 Task: Find connections with filter location Engelskirchen with filter topic #Softwaredesignwith filter profile language French with filter current company Prime Video & Amazon Studios with filter school CENTRAL UNIVERSITY OF JAMMU with filter industry Online Audio and Video Media with filter service category Event Planning with filter keywords title Owner
Action: Mouse moved to (535, 75)
Screenshot: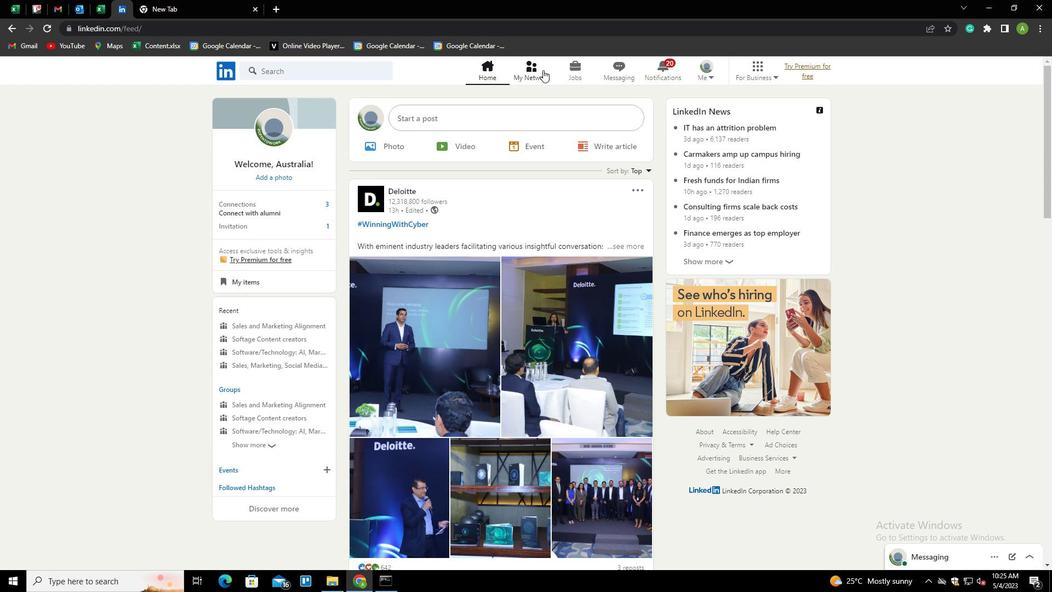 
Action: Mouse pressed left at (535, 75)
Screenshot: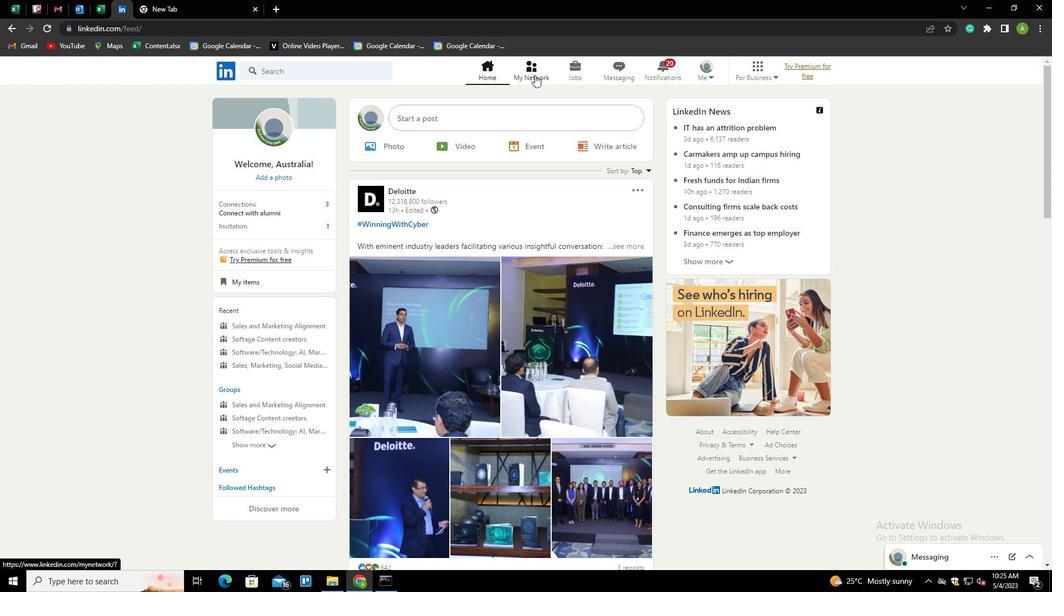 
Action: Mouse moved to (278, 134)
Screenshot: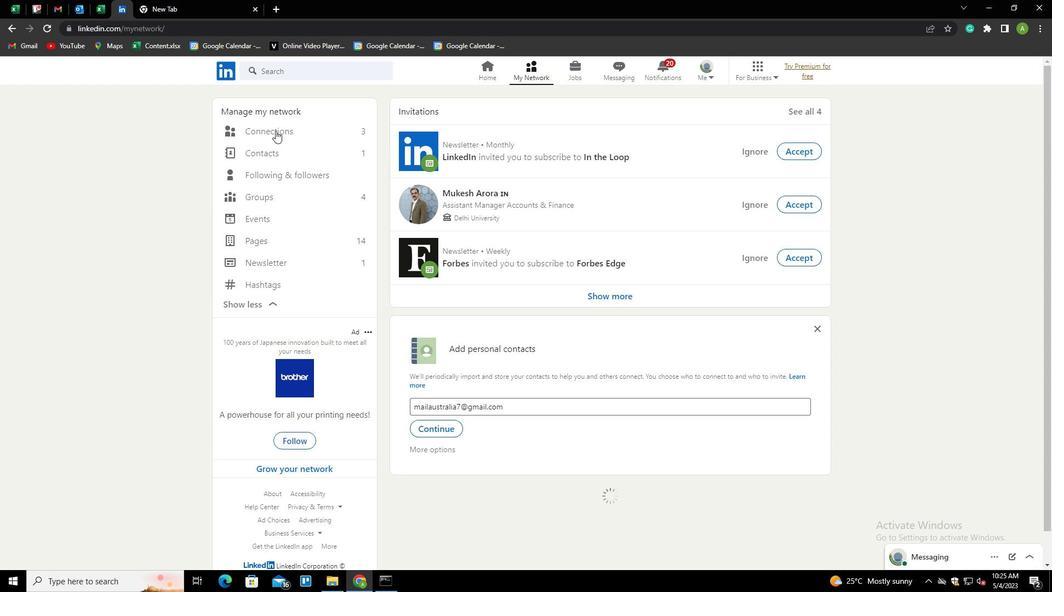 
Action: Mouse pressed left at (278, 134)
Screenshot: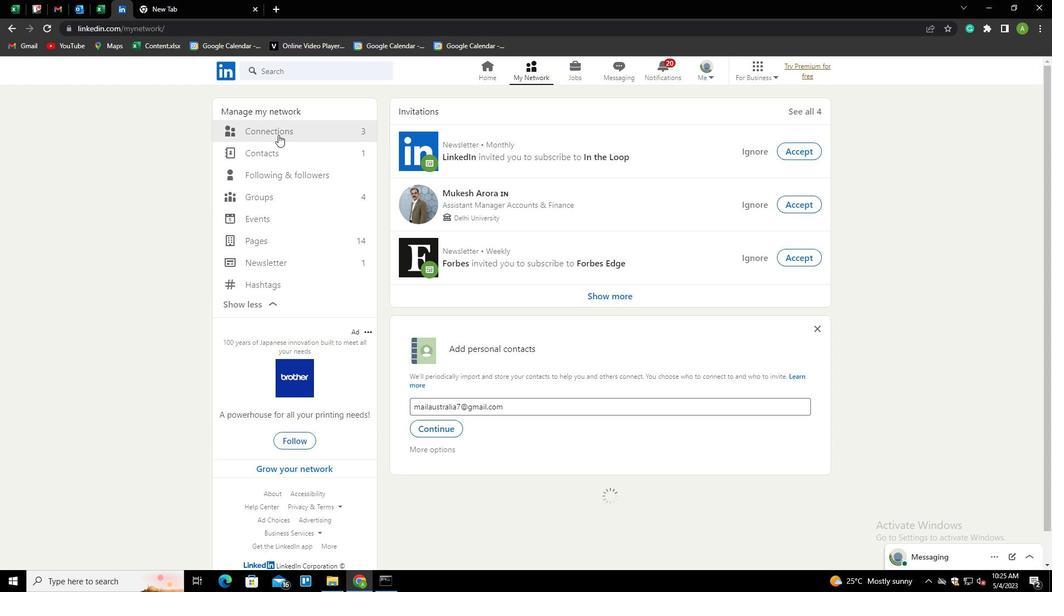 
Action: Mouse moved to (582, 133)
Screenshot: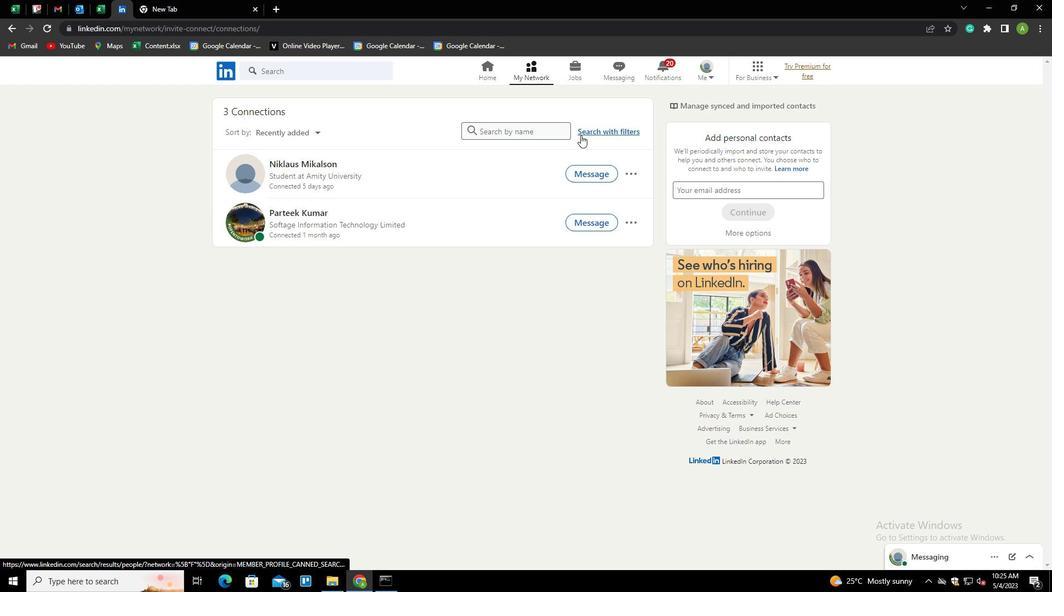 
Action: Mouse pressed left at (582, 133)
Screenshot: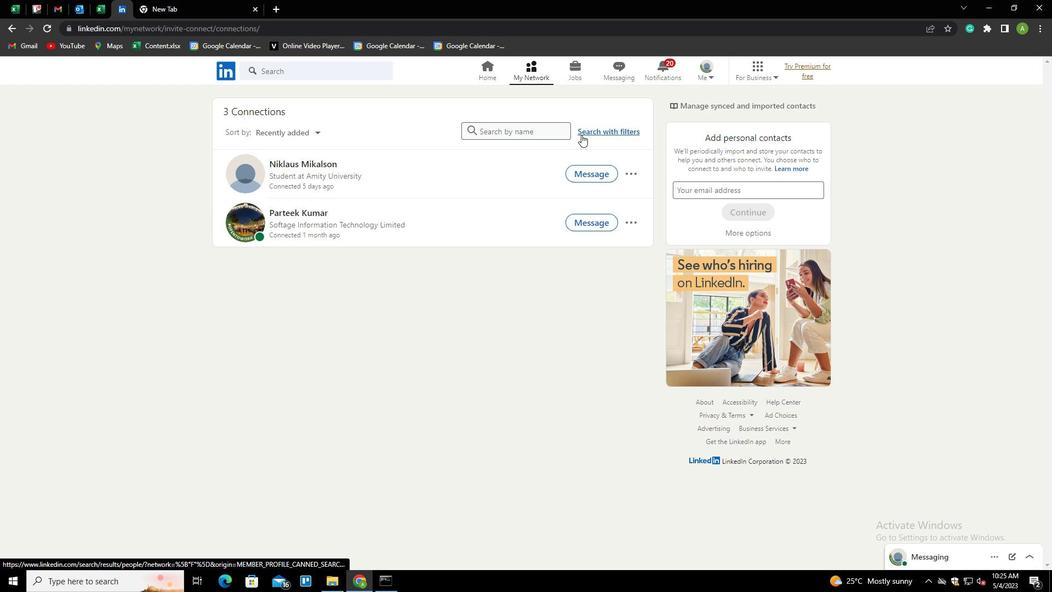 
Action: Mouse moved to (568, 104)
Screenshot: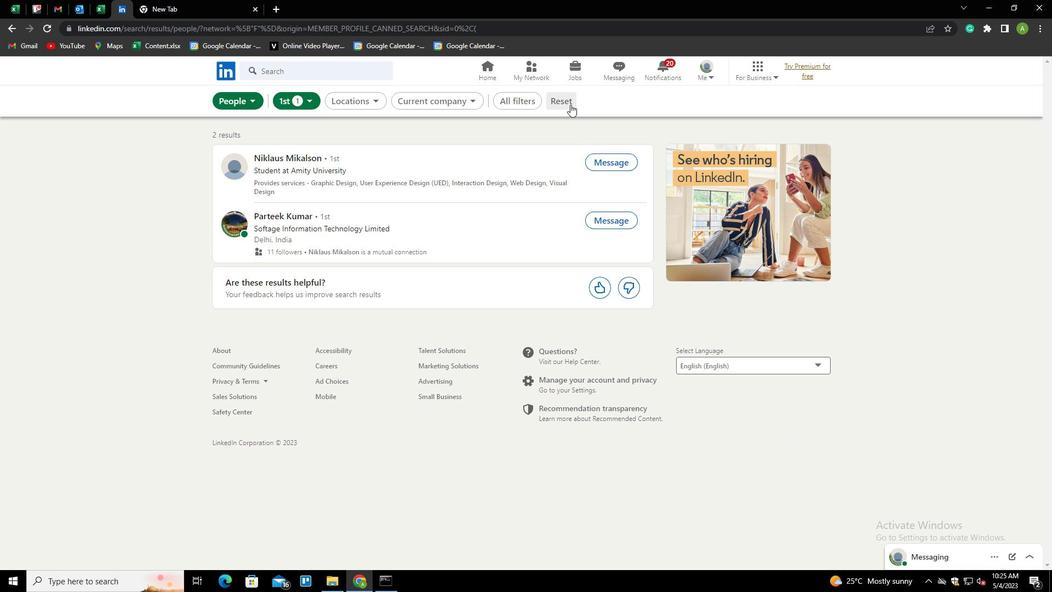 
Action: Mouse pressed left at (568, 104)
Screenshot: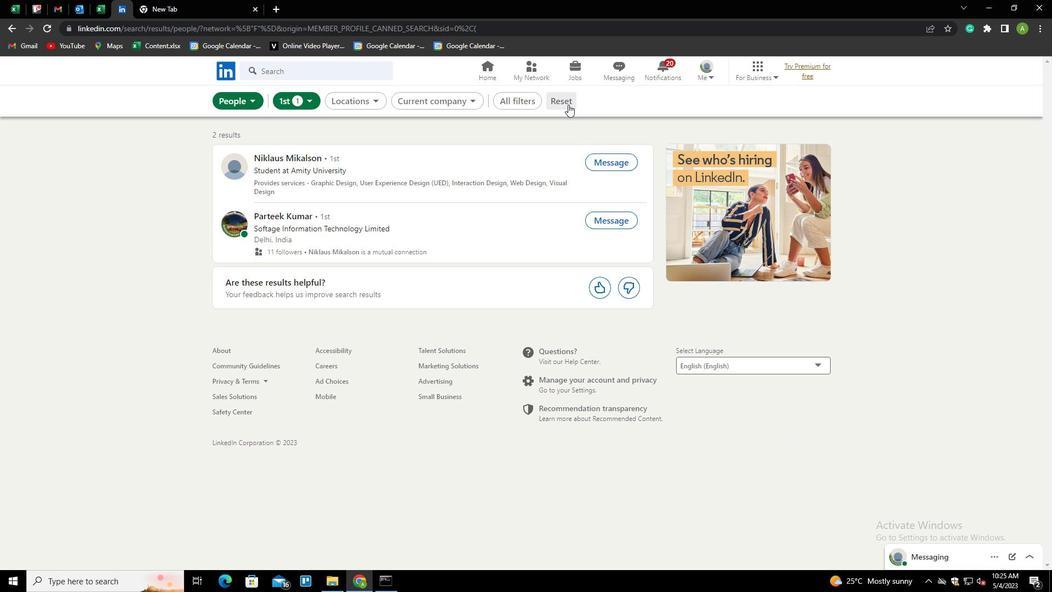 
Action: Mouse moved to (545, 97)
Screenshot: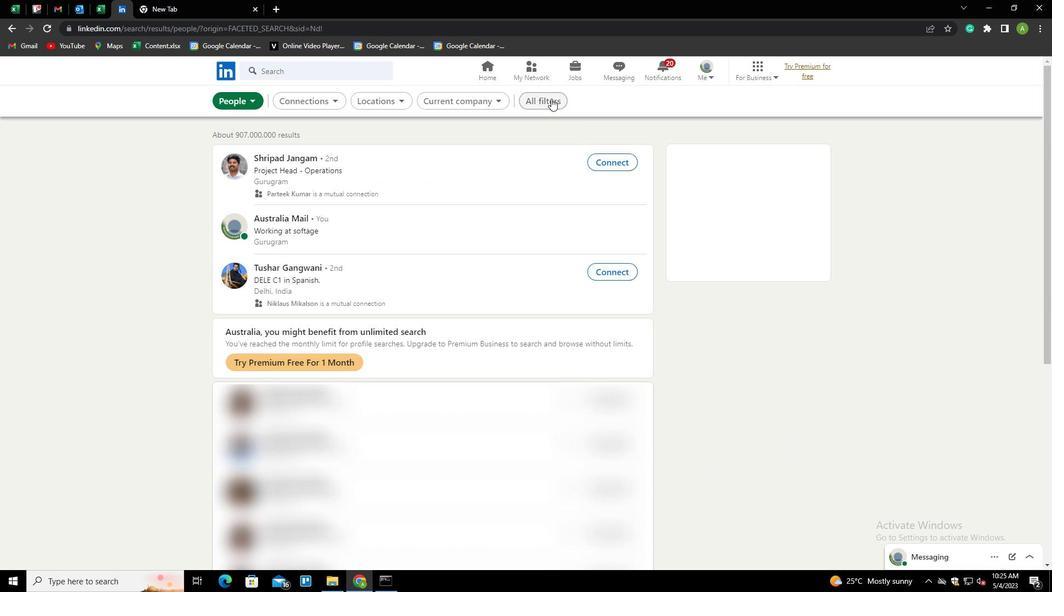 
Action: Mouse pressed left at (545, 97)
Screenshot: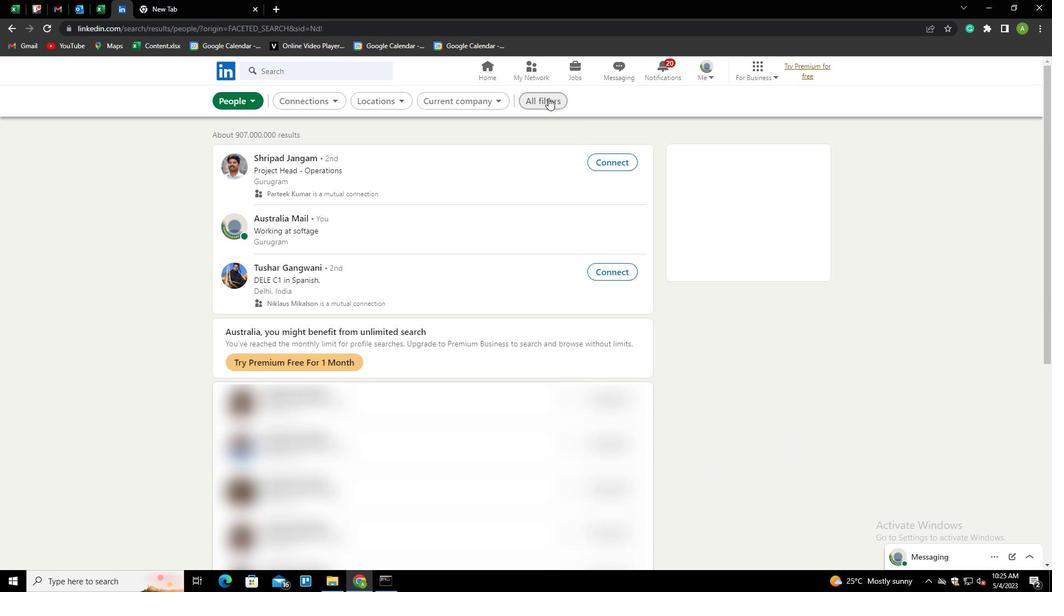 
Action: Mouse moved to (828, 257)
Screenshot: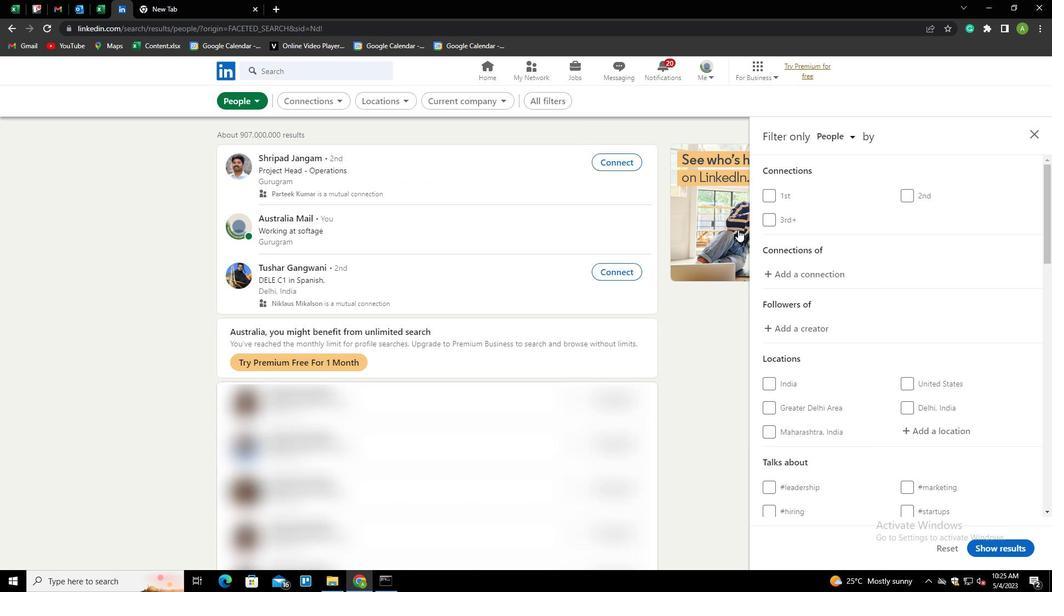 
Action: Mouse scrolled (828, 257) with delta (0, 0)
Screenshot: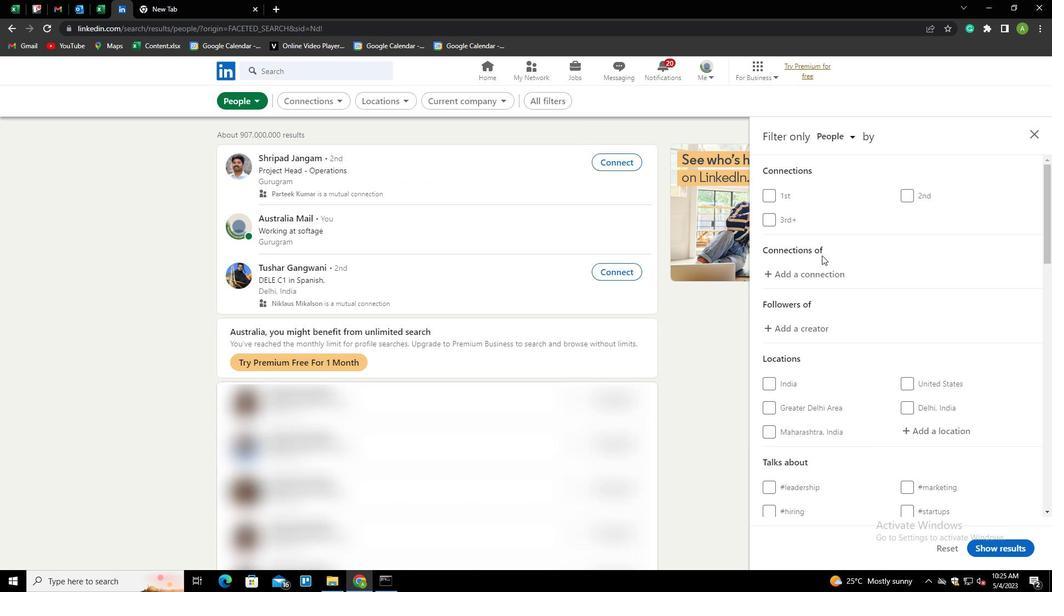 
Action: Mouse scrolled (828, 257) with delta (0, 0)
Screenshot: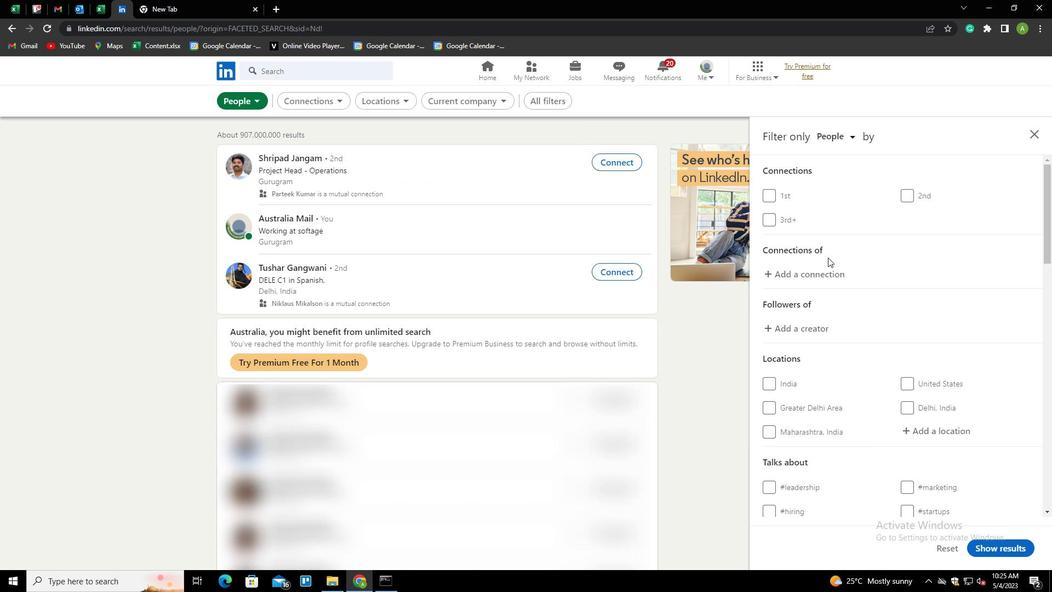 
Action: Mouse scrolled (828, 257) with delta (0, 0)
Screenshot: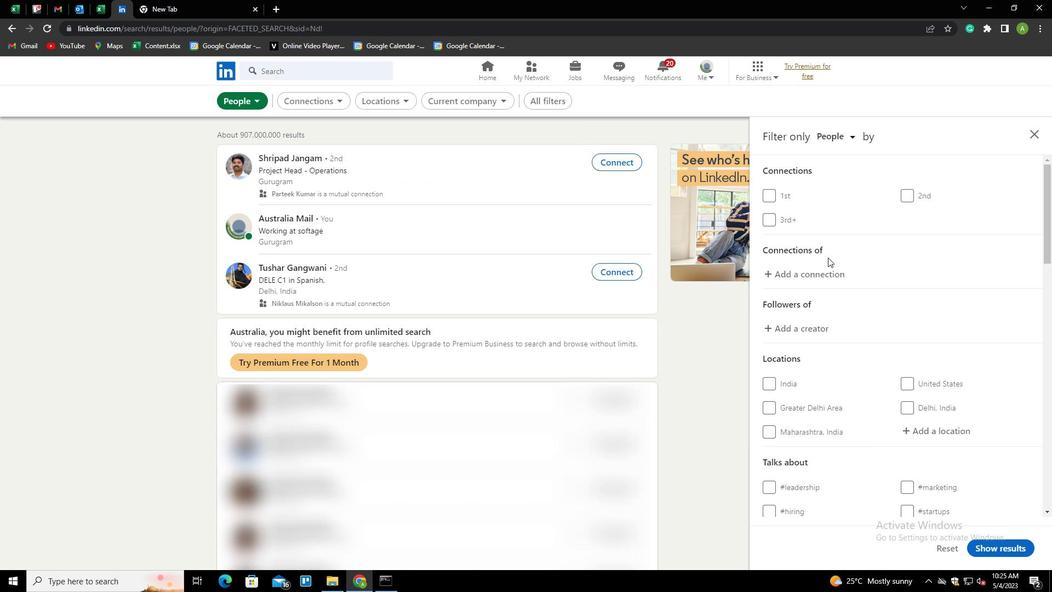 
Action: Mouse moved to (909, 265)
Screenshot: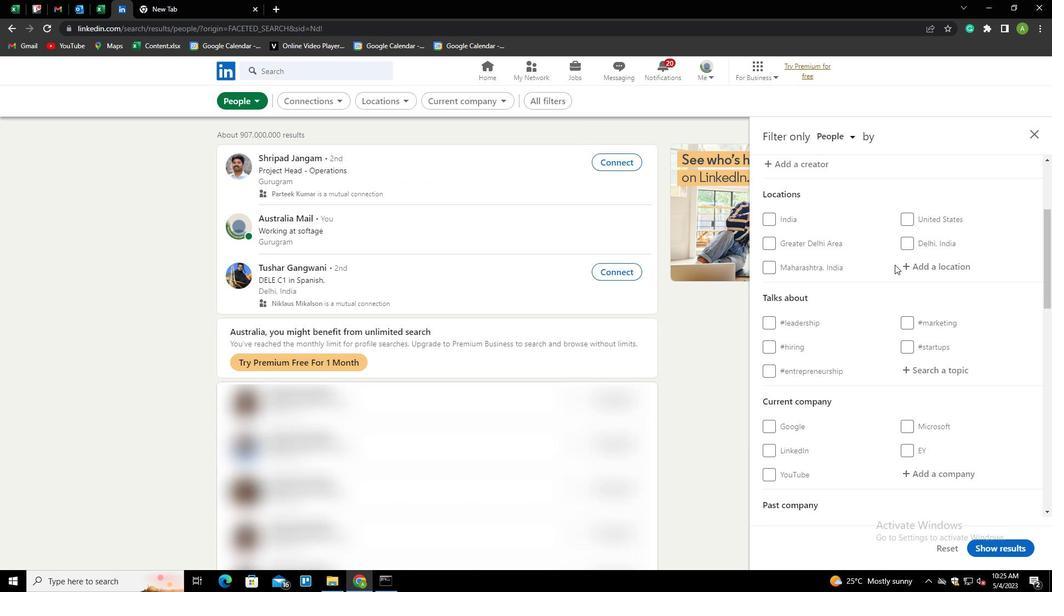 
Action: Mouse pressed left at (909, 265)
Screenshot: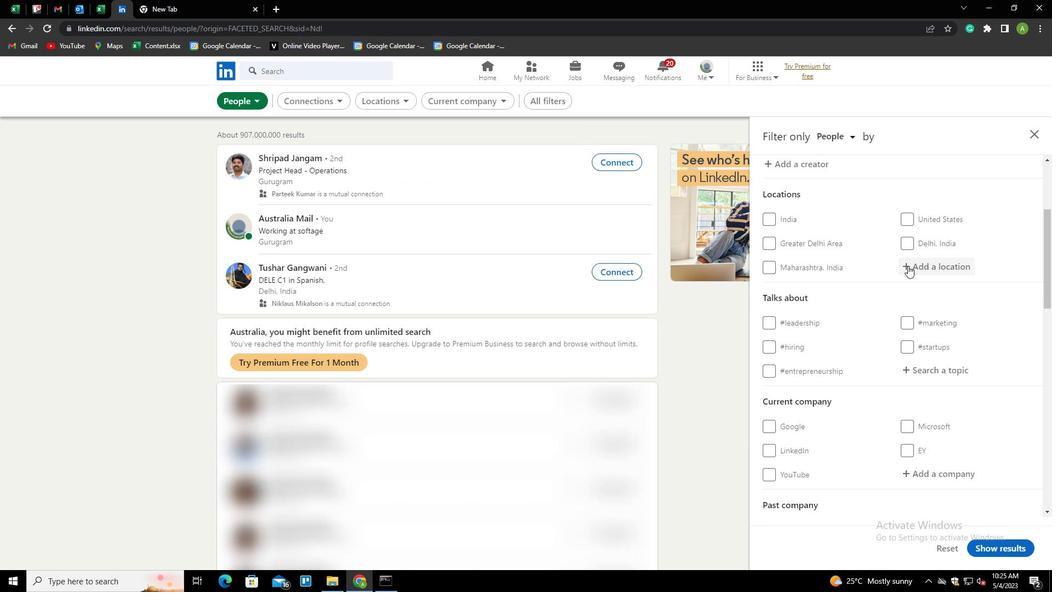 
Action: Key pressed <Key.shift>ENGELSKIRCHEN<Key.down><Key.enter>
Screenshot: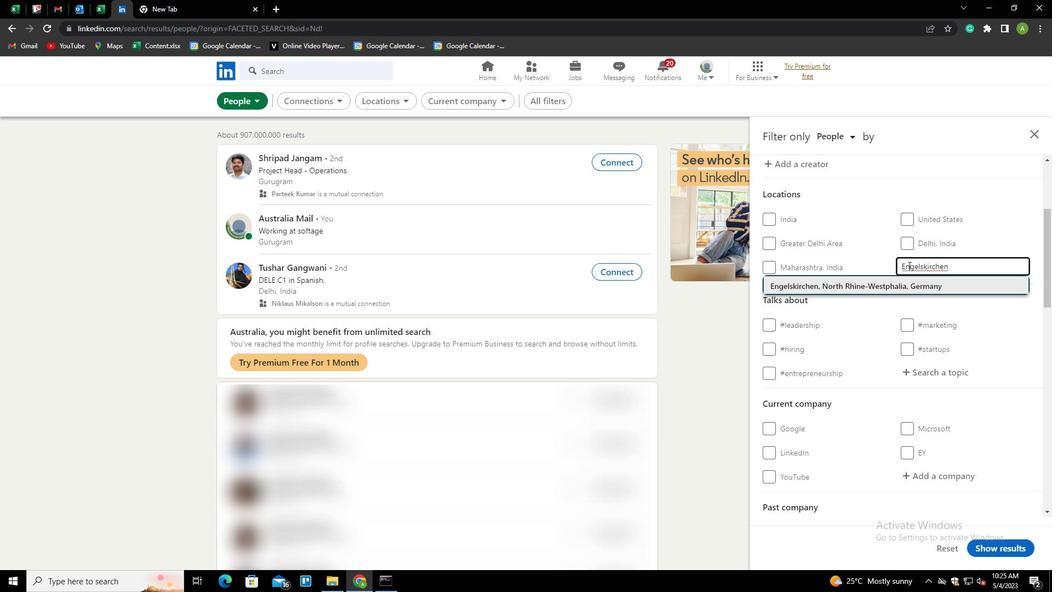 
Action: Mouse scrolled (909, 265) with delta (0, 0)
Screenshot: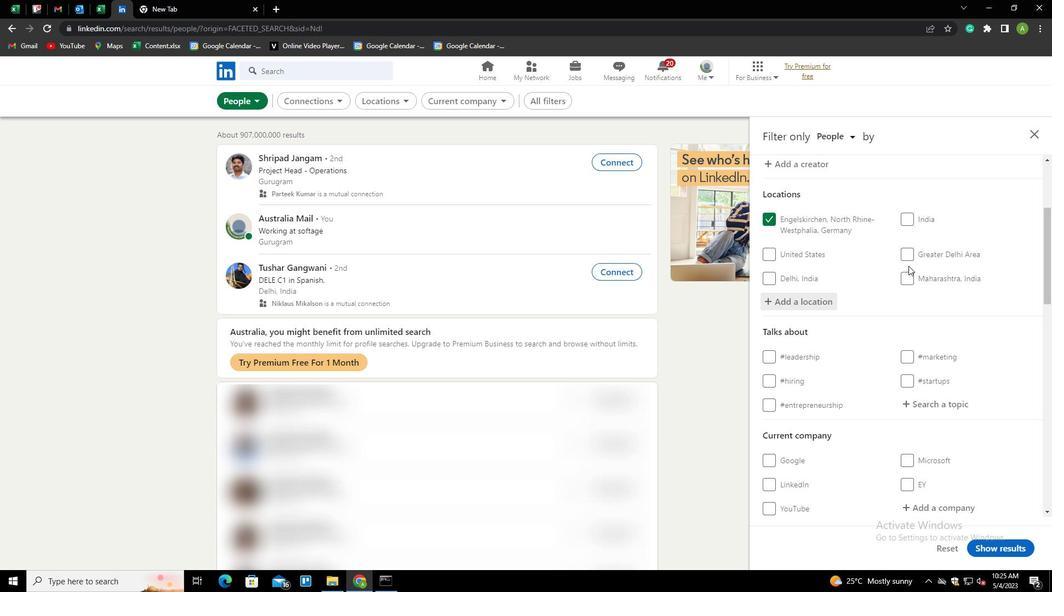 
Action: Mouse scrolled (909, 265) with delta (0, 0)
Screenshot: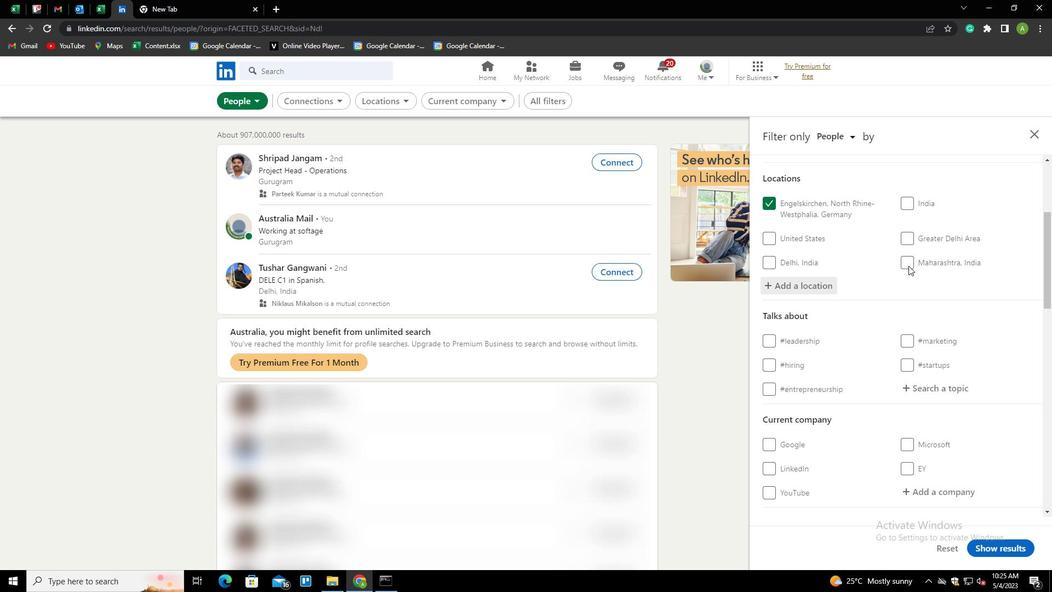 
Action: Mouse moved to (924, 297)
Screenshot: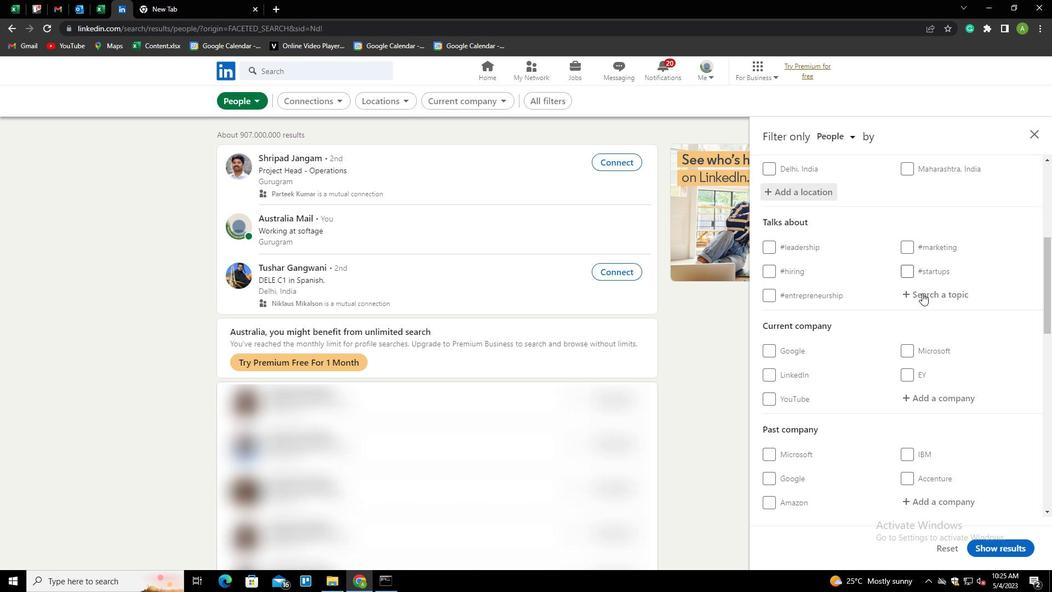 
Action: Mouse pressed left at (924, 297)
Screenshot: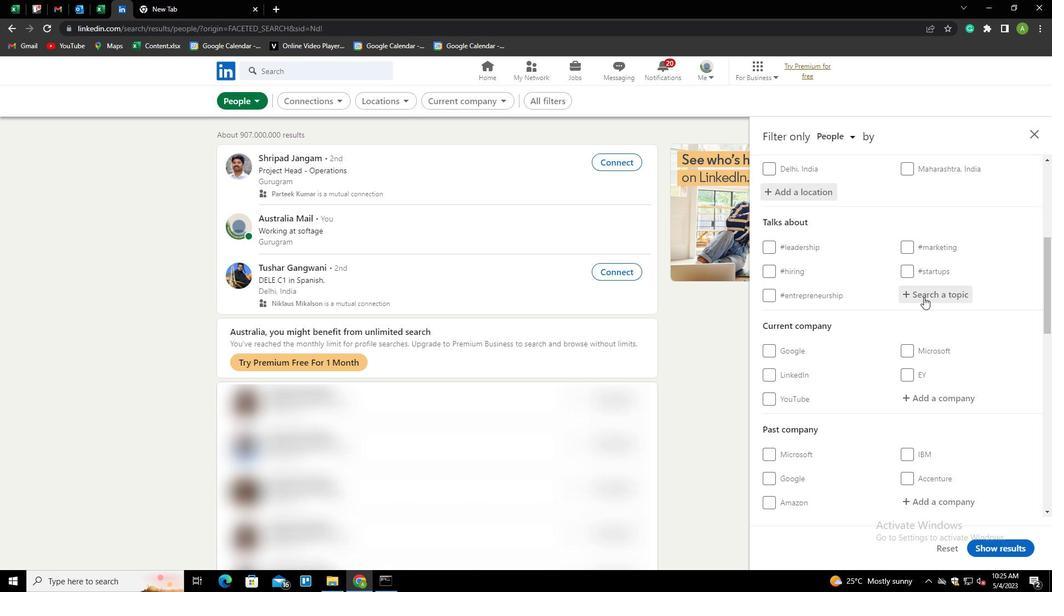 
Action: Key pressed SOFTWAREDESIGN<Key.down><Key.enter>
Screenshot: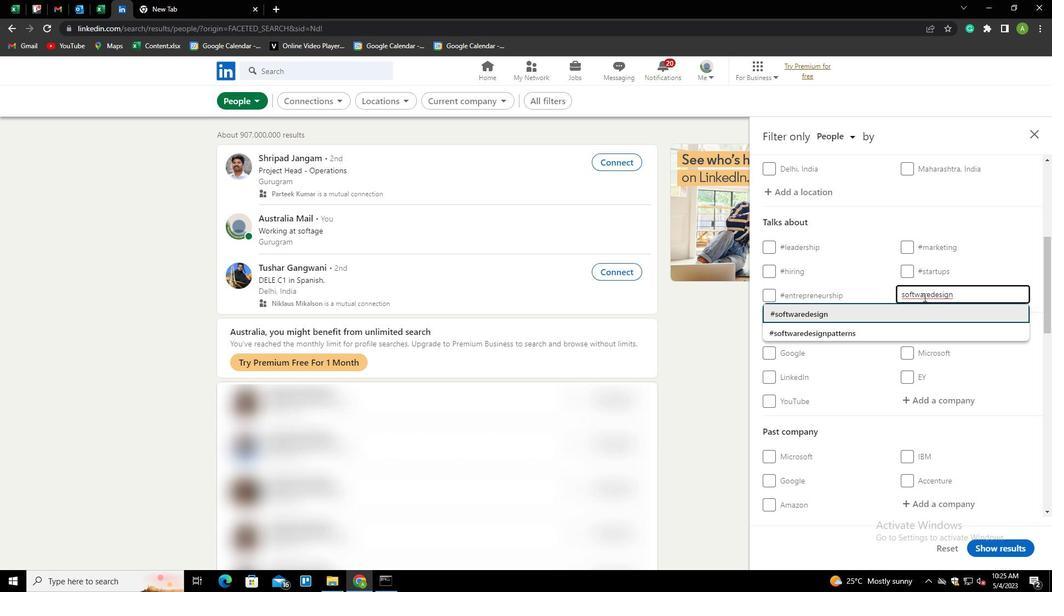 
Action: Mouse scrolled (924, 296) with delta (0, 0)
Screenshot: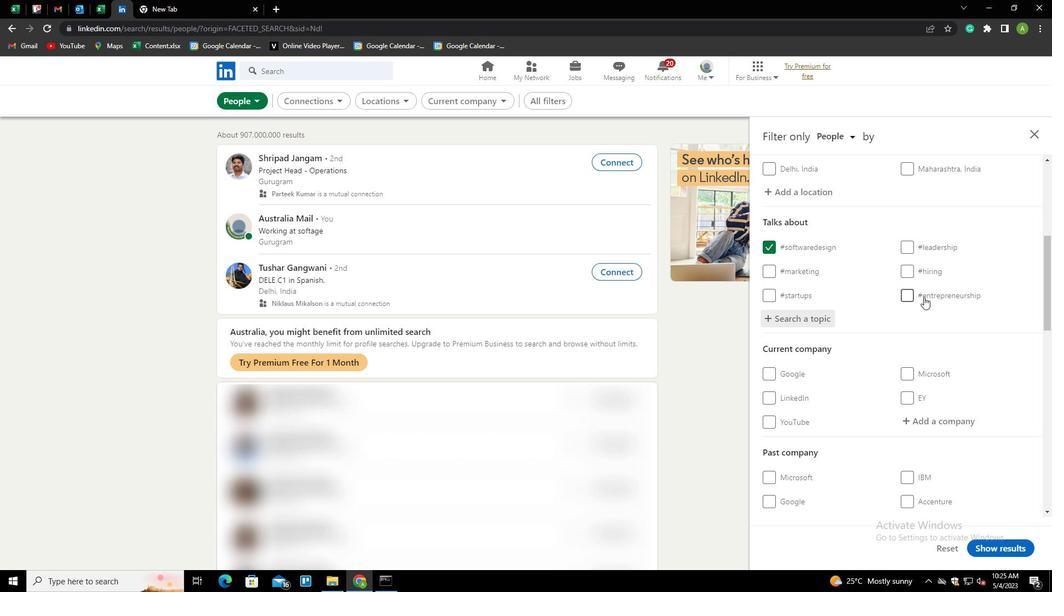 
Action: Mouse scrolled (924, 296) with delta (0, 0)
Screenshot: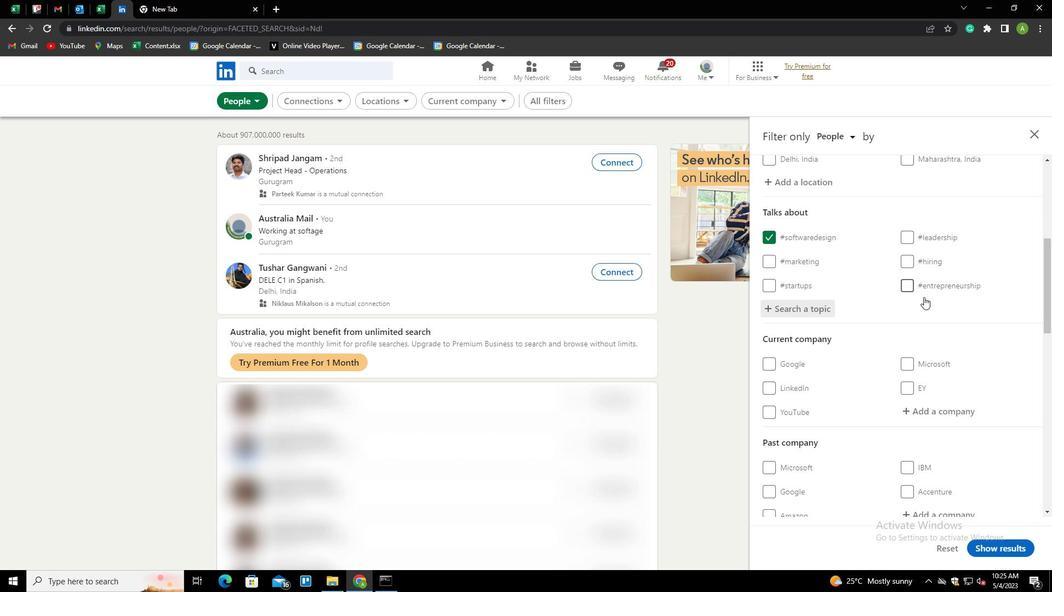 
Action: Mouse scrolled (924, 296) with delta (0, 0)
Screenshot: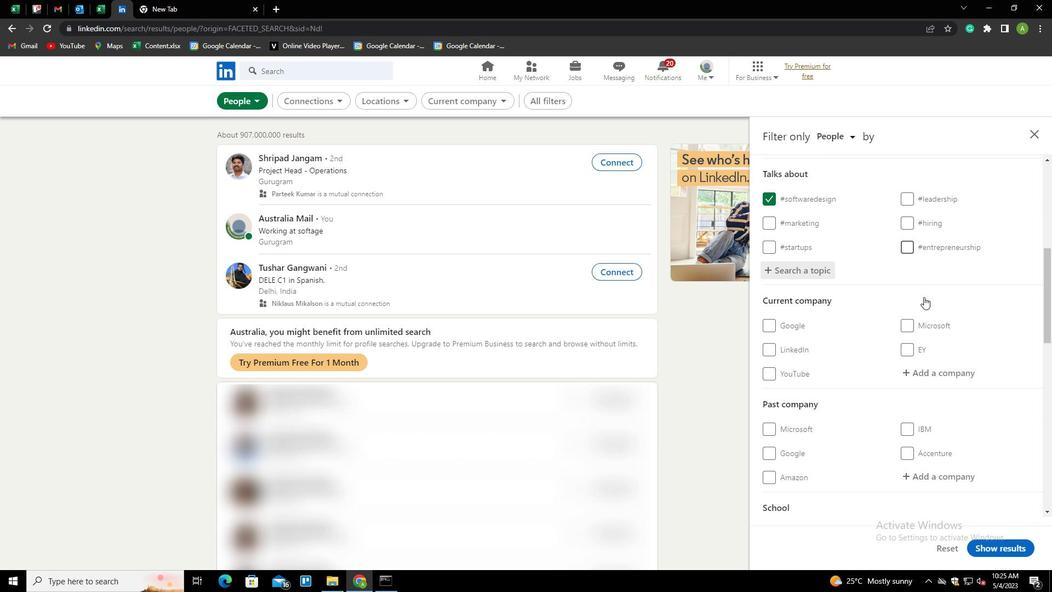 
Action: Mouse scrolled (924, 296) with delta (0, 0)
Screenshot: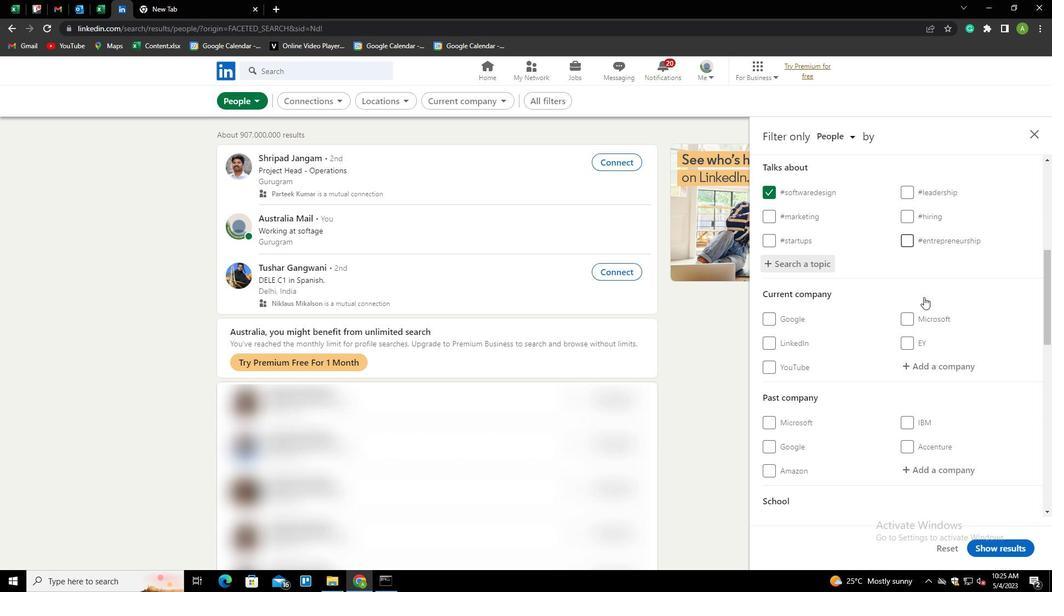 
Action: Mouse scrolled (924, 296) with delta (0, 0)
Screenshot: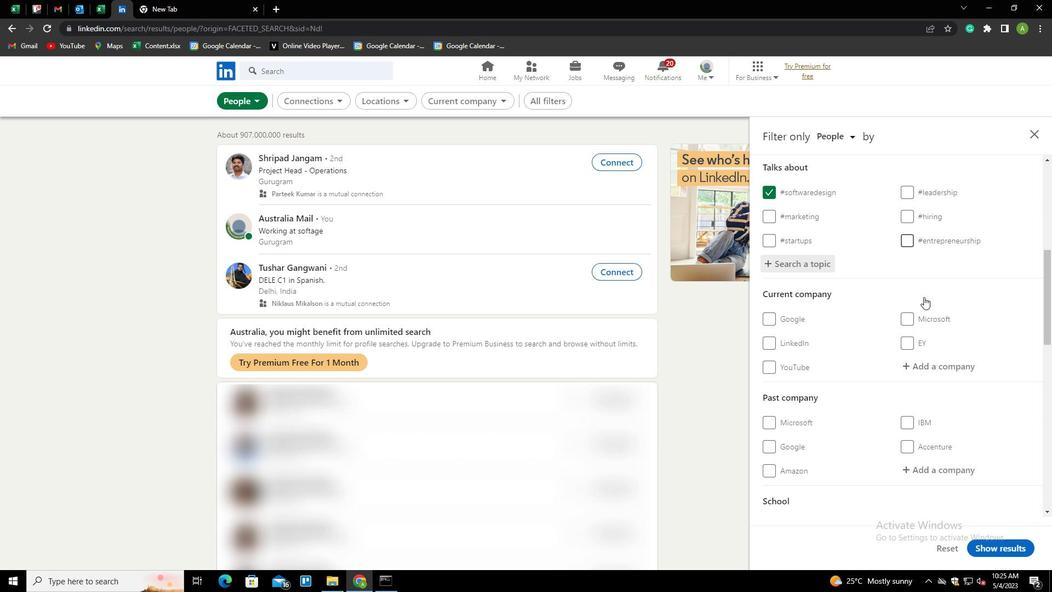 
Action: Mouse scrolled (924, 296) with delta (0, 0)
Screenshot: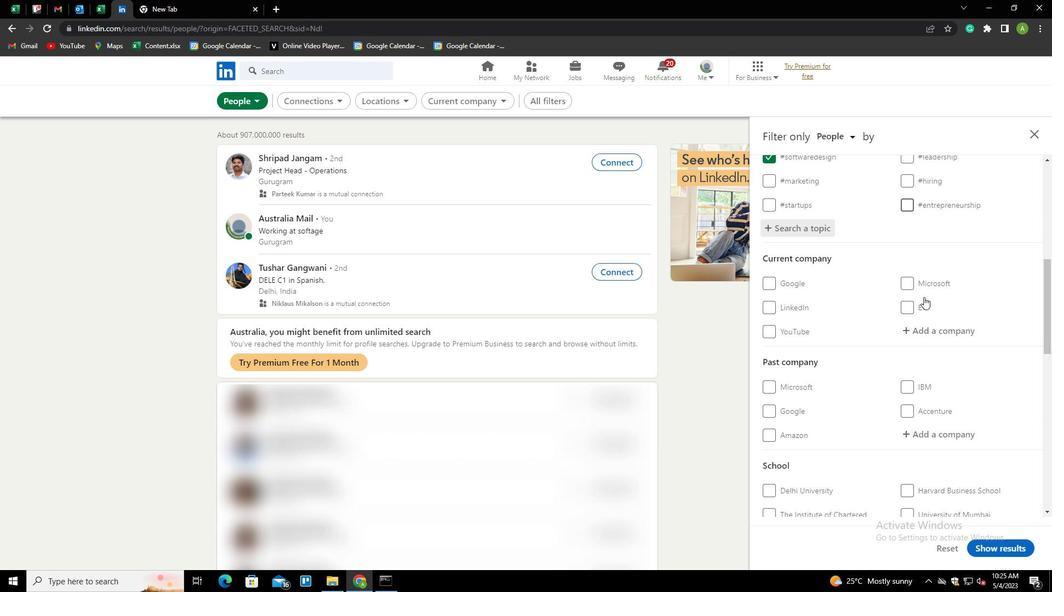 
Action: Mouse scrolled (924, 296) with delta (0, 0)
Screenshot: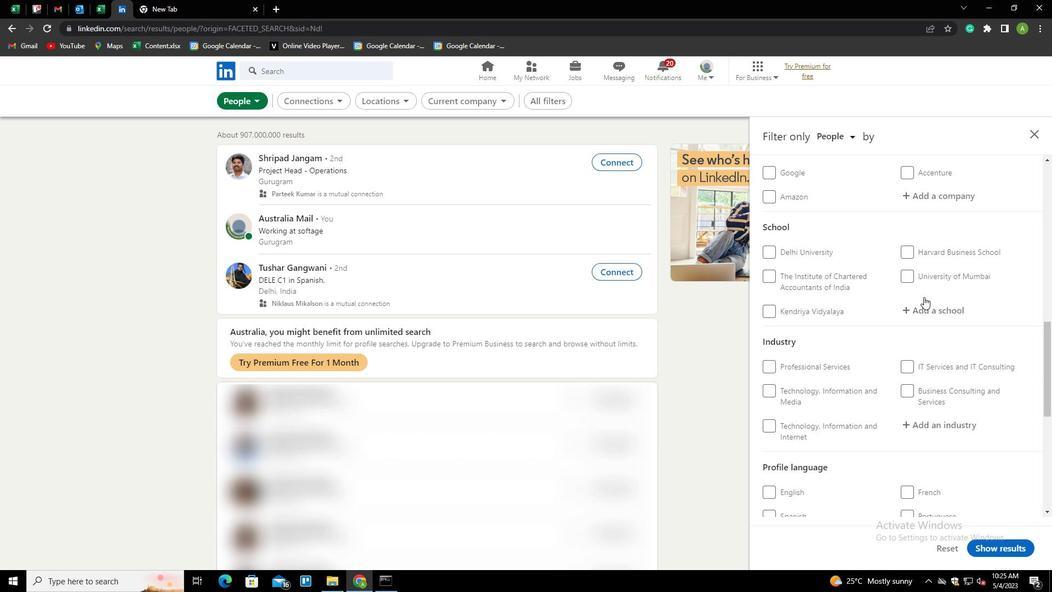 
Action: Mouse scrolled (924, 296) with delta (0, 0)
Screenshot: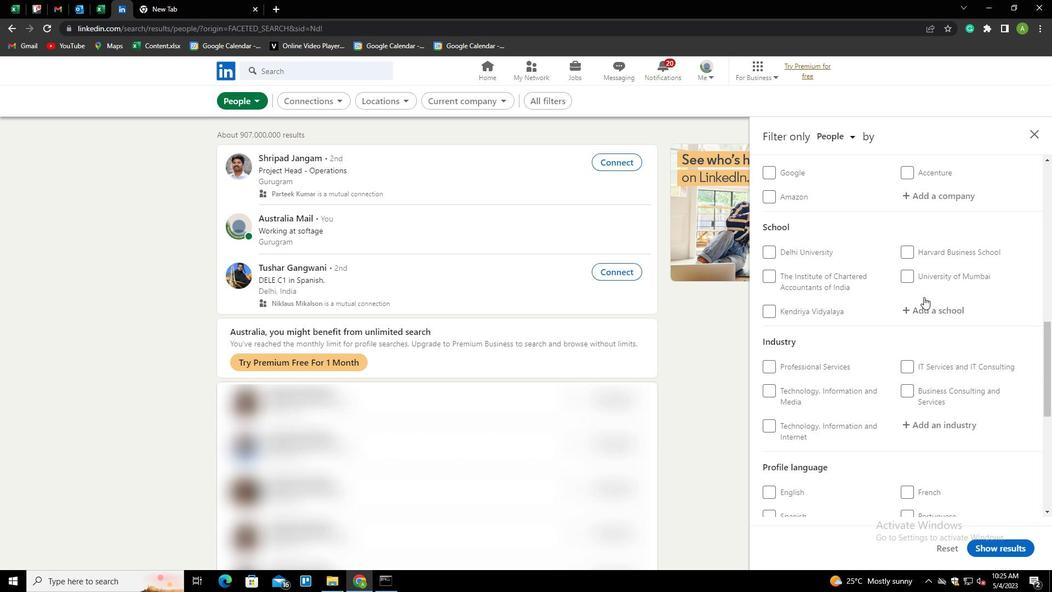 
Action: Mouse scrolled (924, 296) with delta (0, 0)
Screenshot: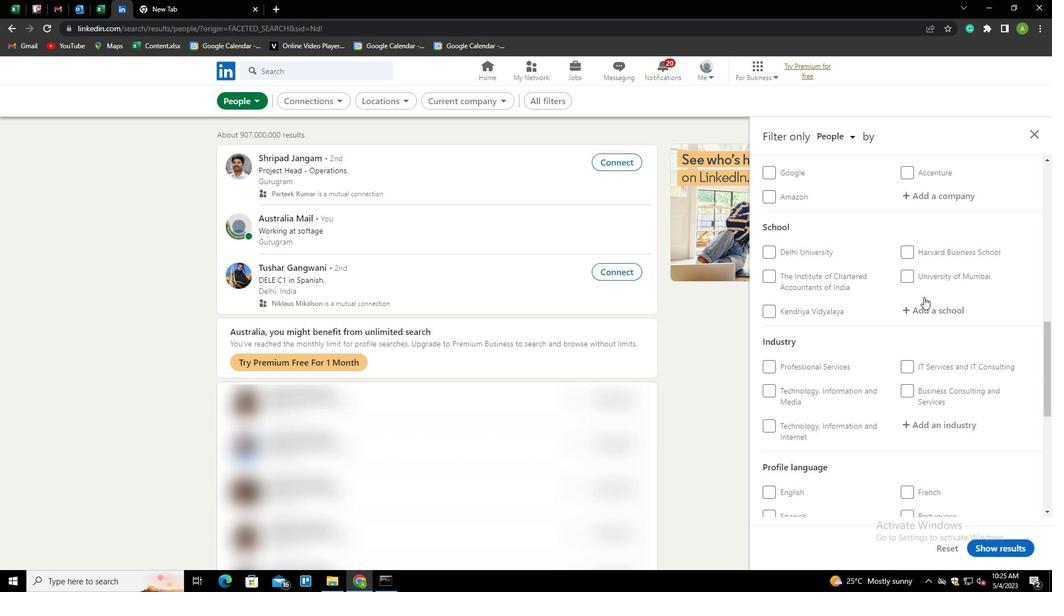 
Action: Mouse moved to (911, 335)
Screenshot: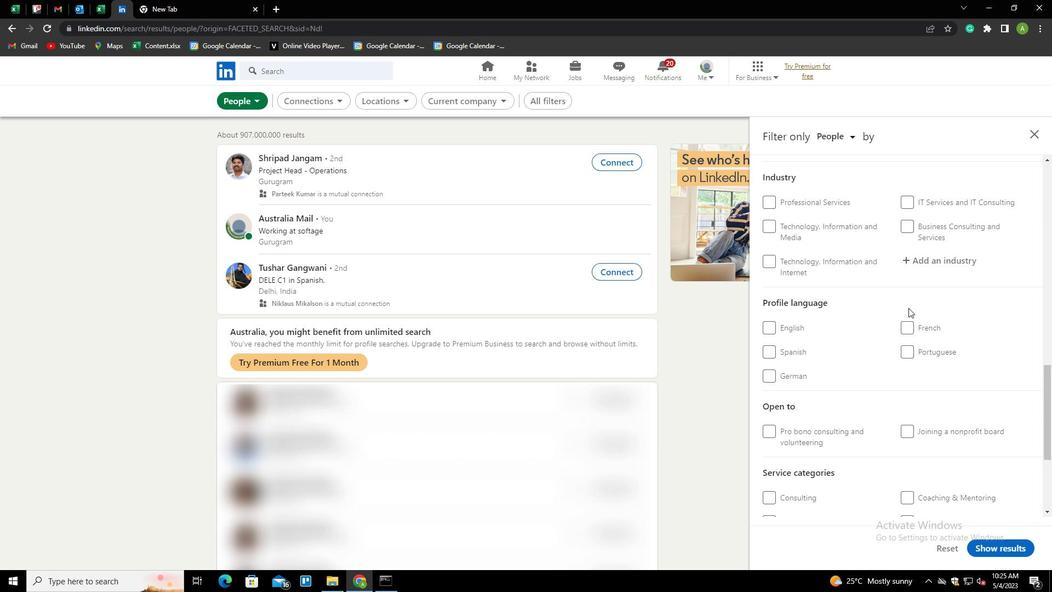 
Action: Mouse pressed left at (911, 335)
Screenshot: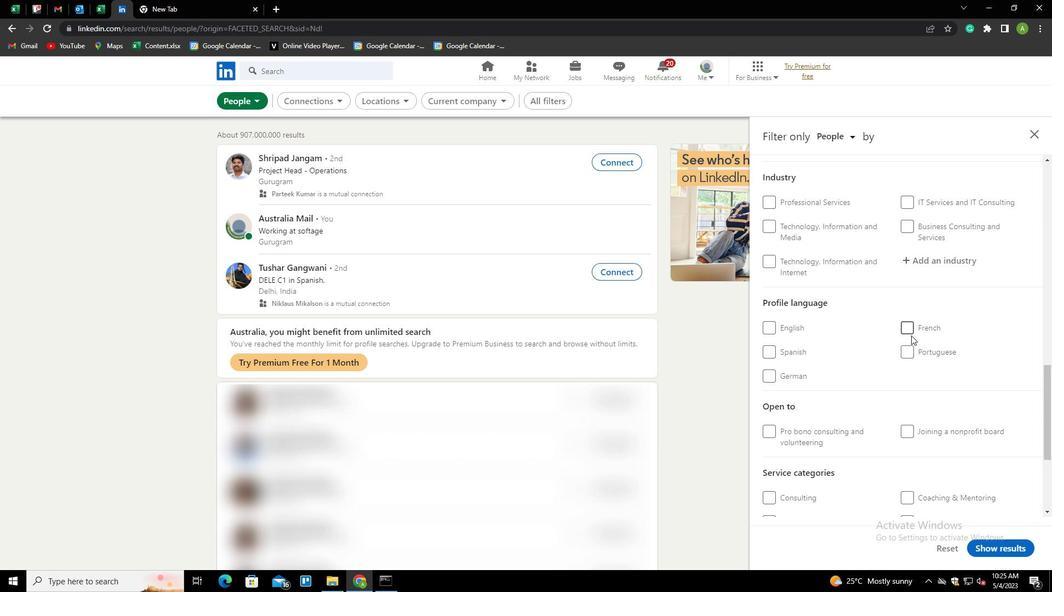 
Action: Mouse moved to (908, 326)
Screenshot: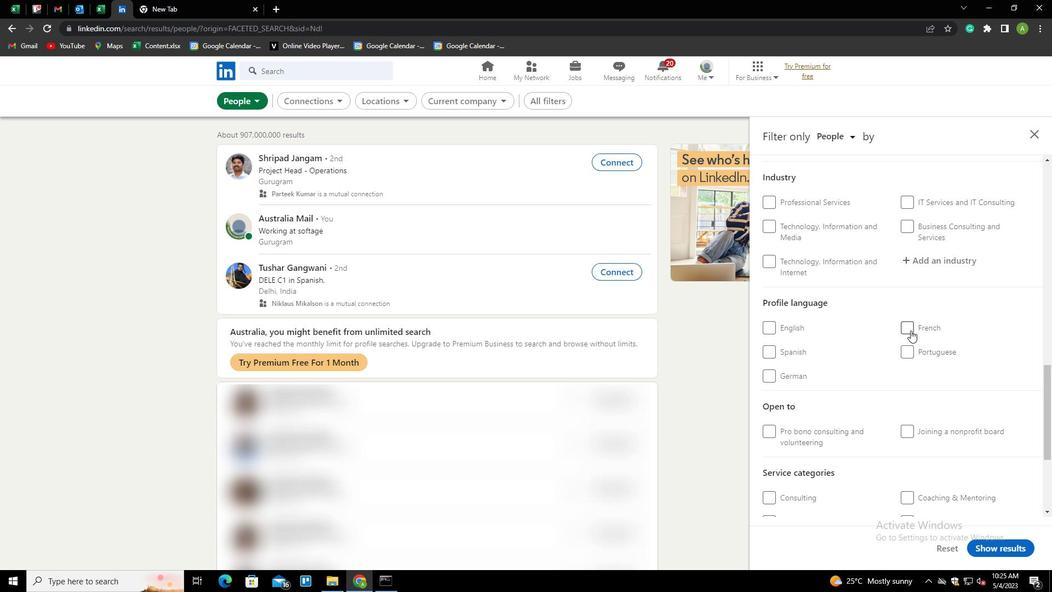 
Action: Mouse pressed left at (908, 326)
Screenshot: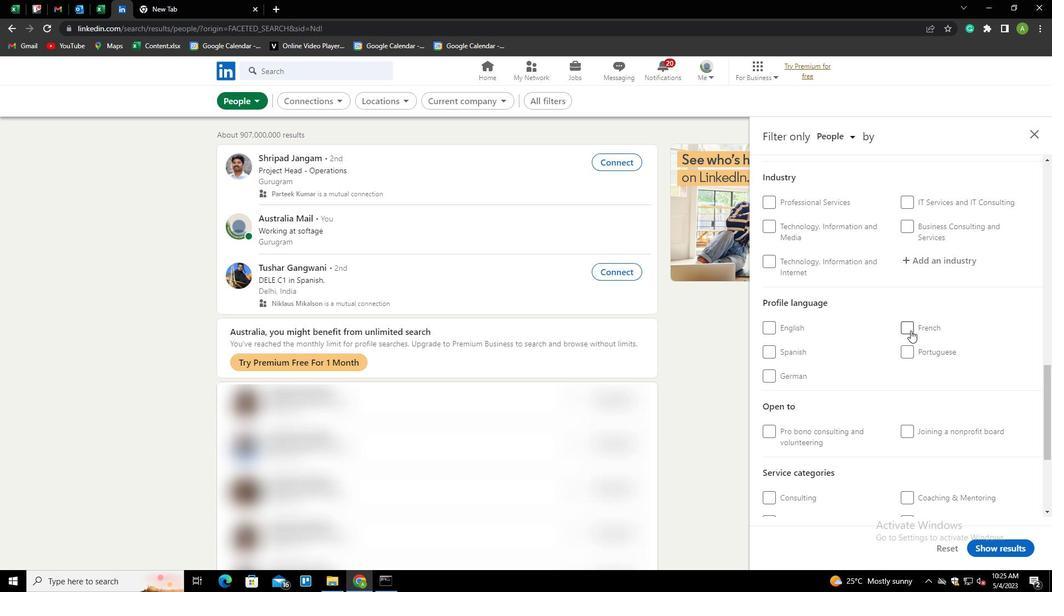 
Action: Mouse moved to (991, 334)
Screenshot: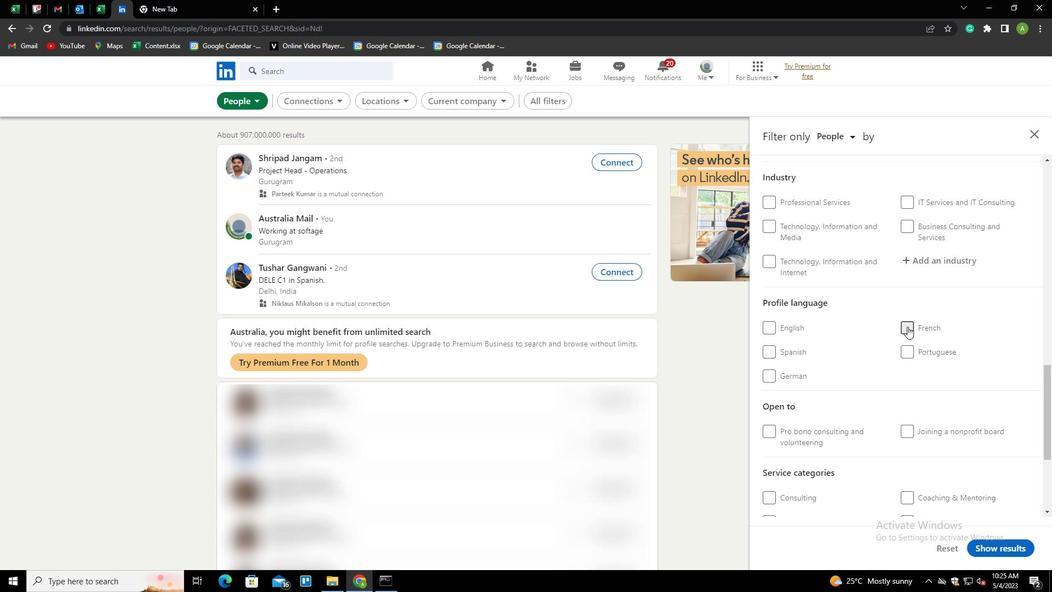 
Action: Mouse scrolled (991, 335) with delta (0, 0)
Screenshot: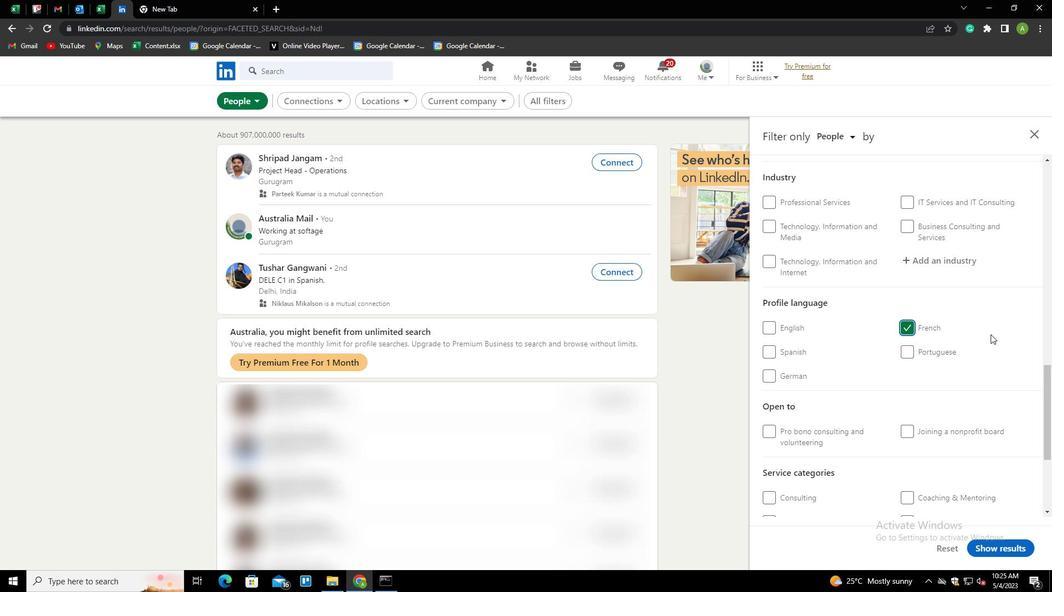 
Action: Mouse scrolled (991, 335) with delta (0, 0)
Screenshot: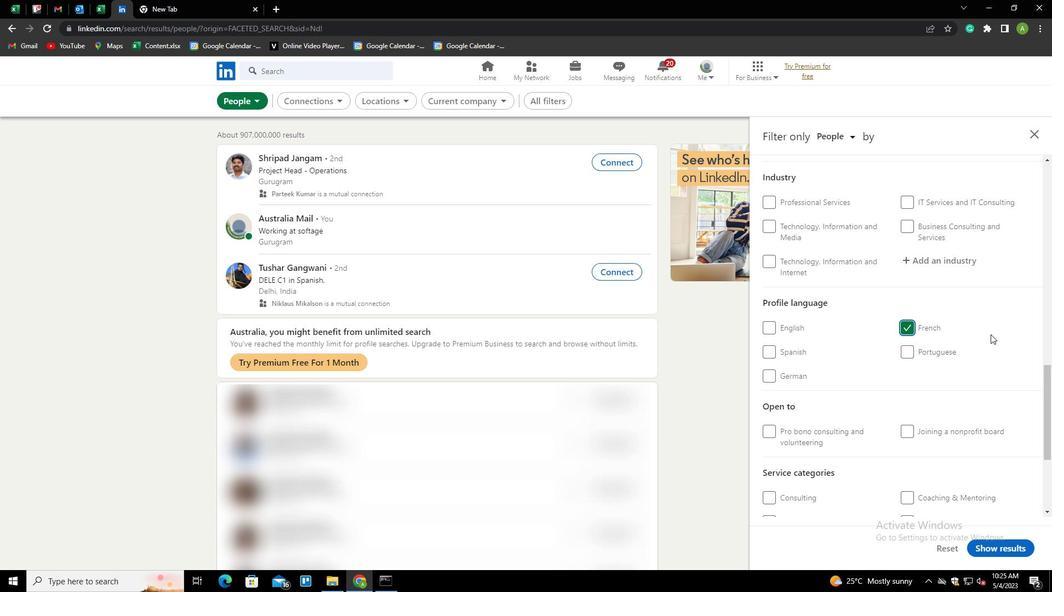 
Action: Mouse scrolled (991, 335) with delta (0, 0)
Screenshot: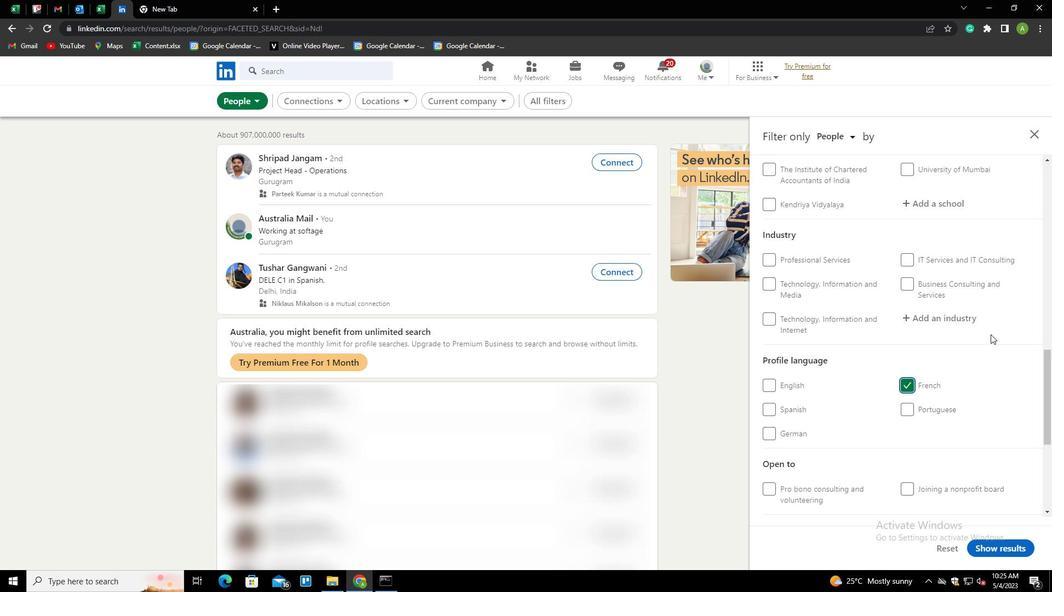 
Action: Mouse scrolled (991, 335) with delta (0, 0)
Screenshot: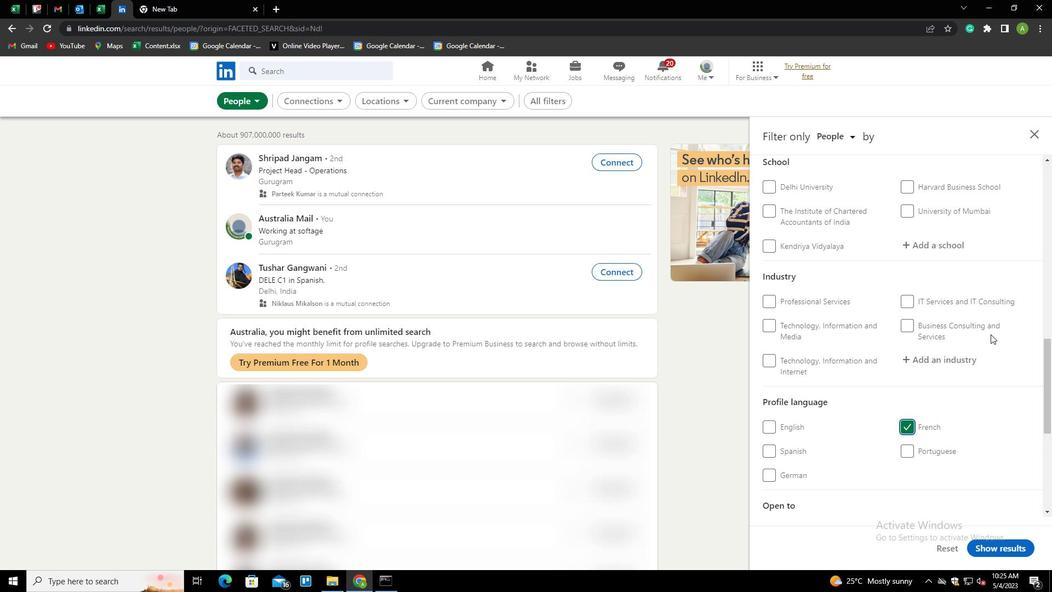 
Action: Mouse scrolled (991, 335) with delta (0, 0)
Screenshot: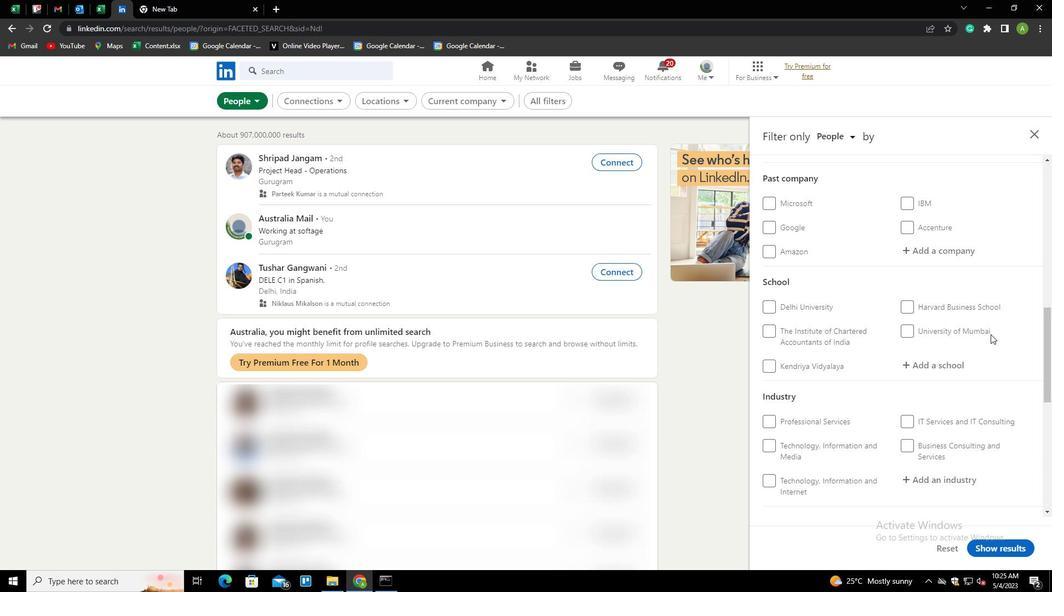 
Action: Mouse scrolled (991, 335) with delta (0, 0)
Screenshot: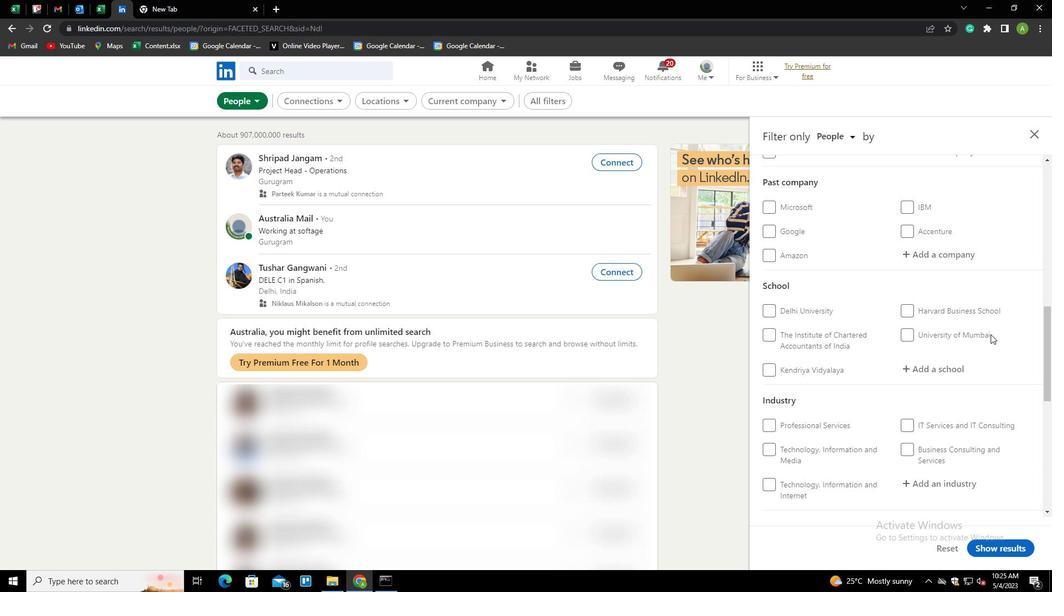
Action: Mouse scrolled (991, 335) with delta (0, 0)
Screenshot: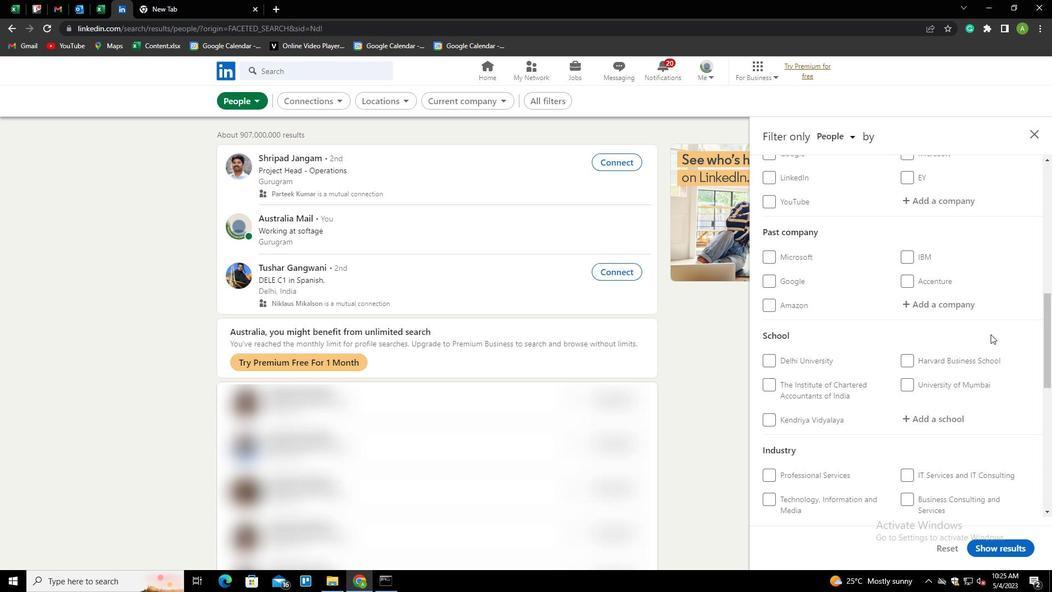 
Action: Mouse moved to (936, 313)
Screenshot: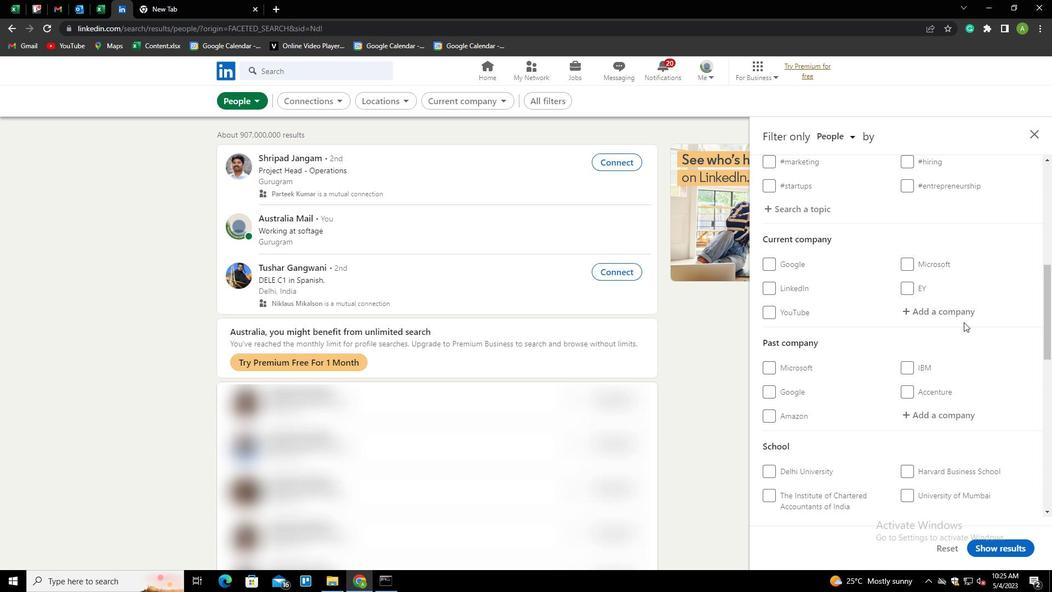 
Action: Mouse pressed left at (936, 313)
Screenshot: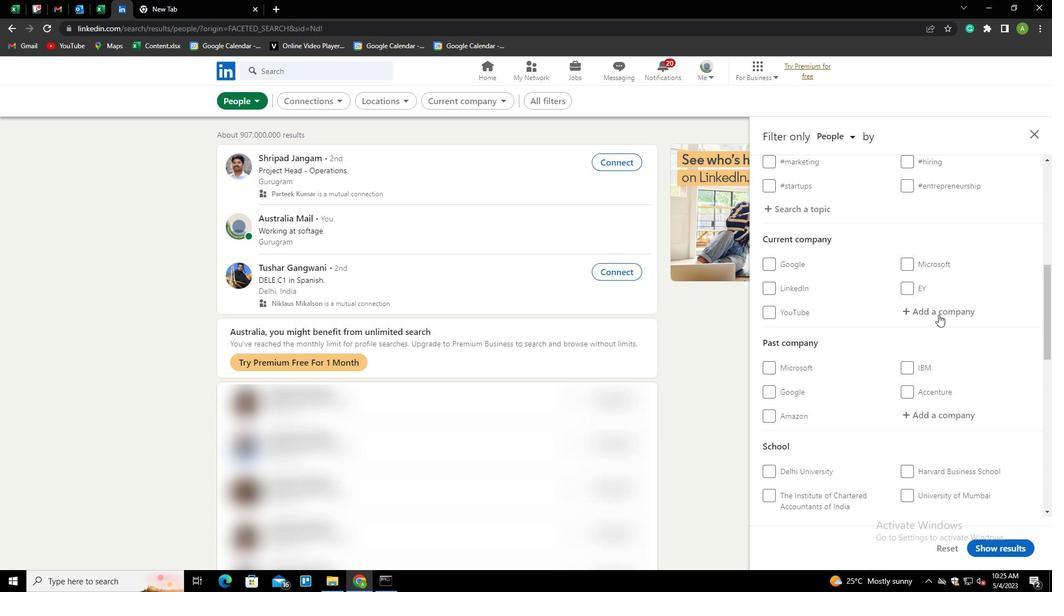 
Action: Key pressed <Key.shift>PRIME<Key.space><Key.shift><Key.shift><Key.shift><Key.shift><Key.shift><Key.shift><Key.shift><Key.shift>VIDEO<Key.down><Key.enter>
Screenshot: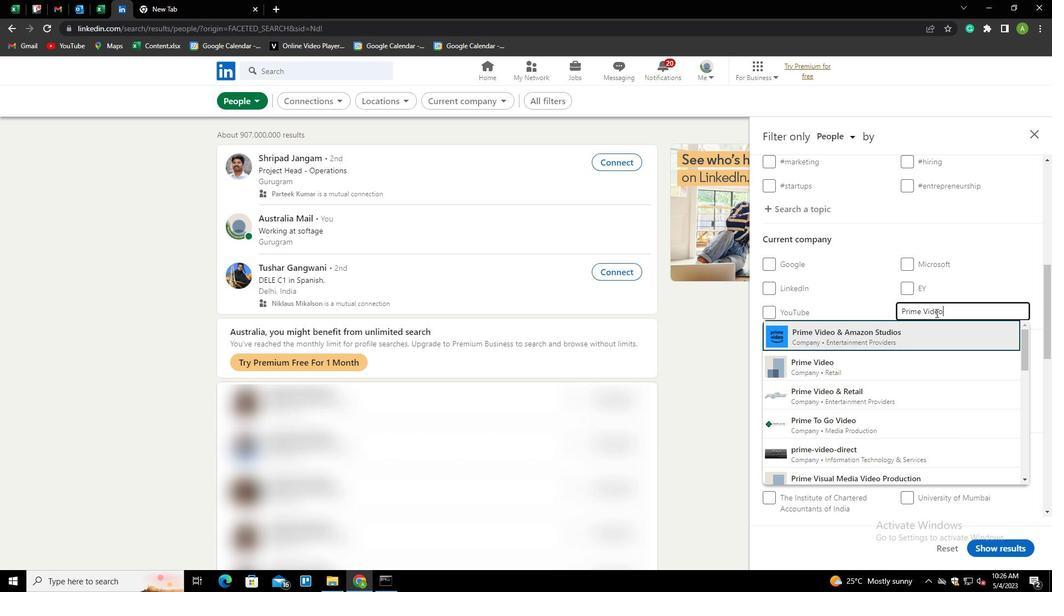 
Action: Mouse scrolled (936, 312) with delta (0, 0)
Screenshot: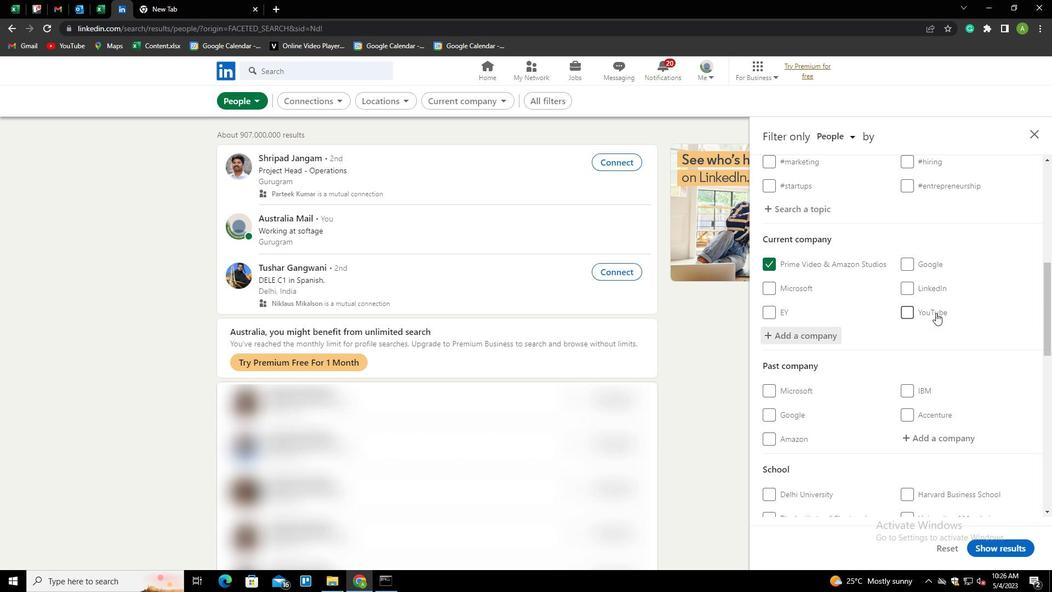 
Action: Mouse scrolled (936, 312) with delta (0, 0)
Screenshot: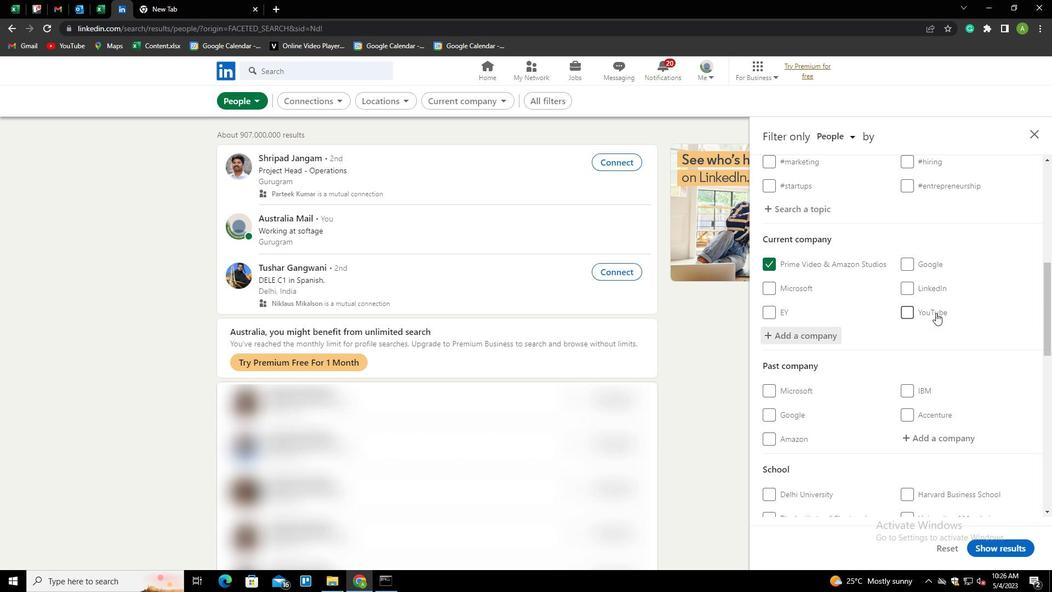 
Action: Mouse scrolled (936, 312) with delta (0, 0)
Screenshot: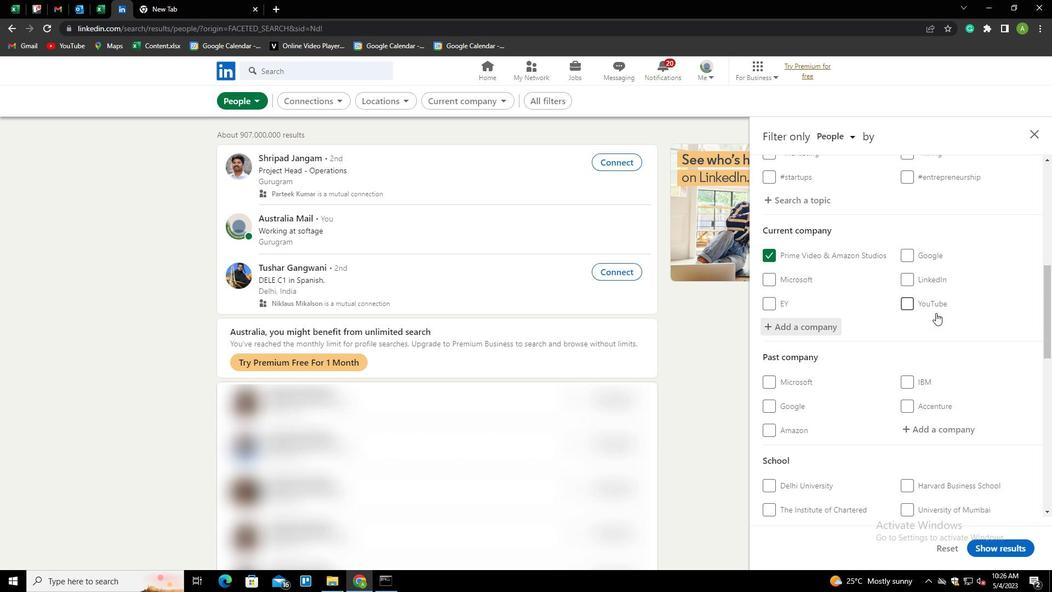 
Action: Mouse scrolled (936, 312) with delta (0, 0)
Screenshot: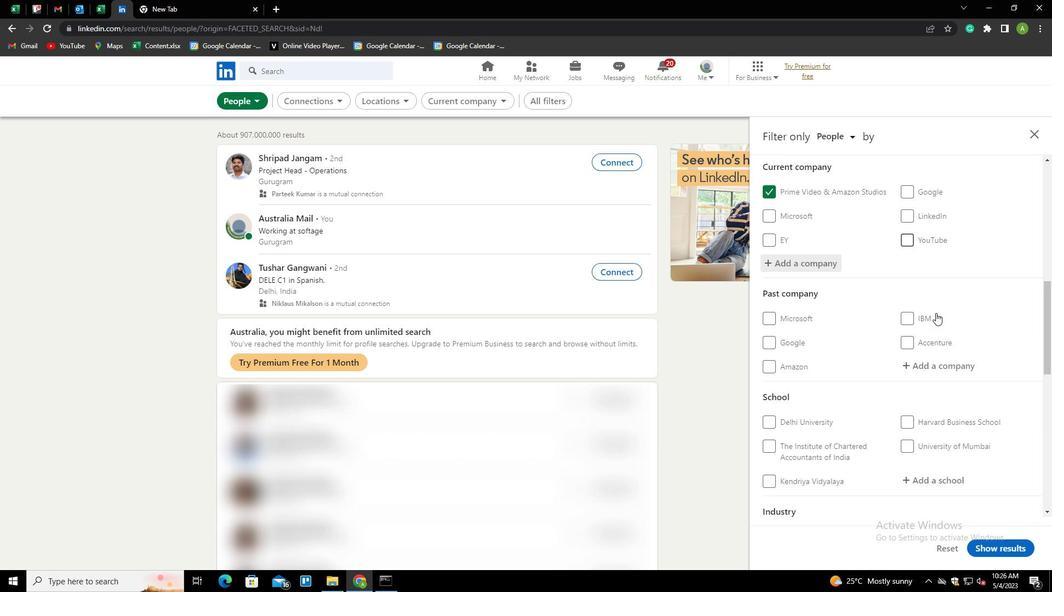 
Action: Mouse moved to (935, 337)
Screenshot: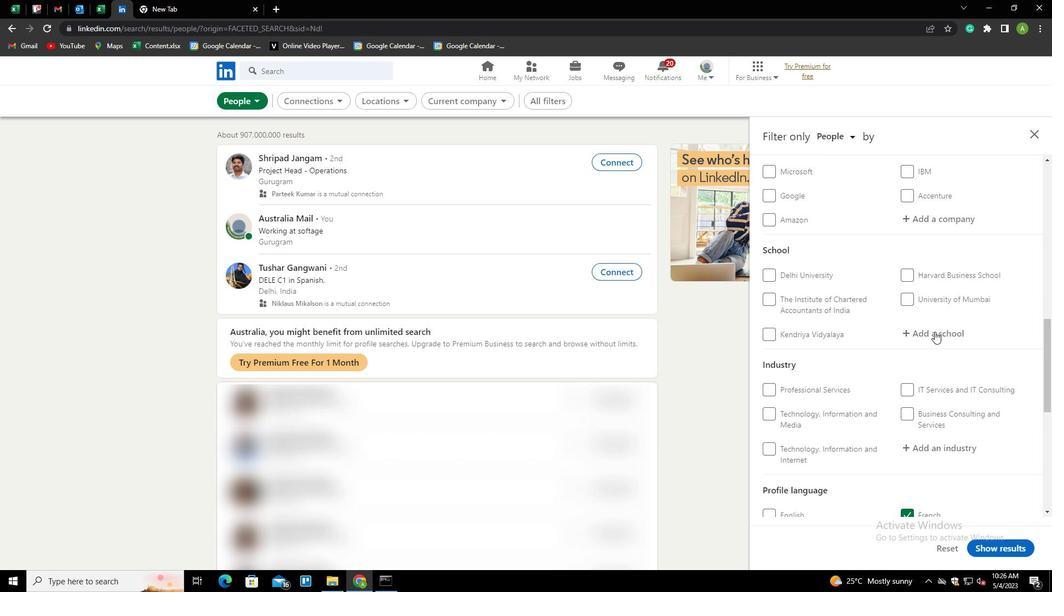 
Action: Mouse pressed left at (935, 337)
Screenshot: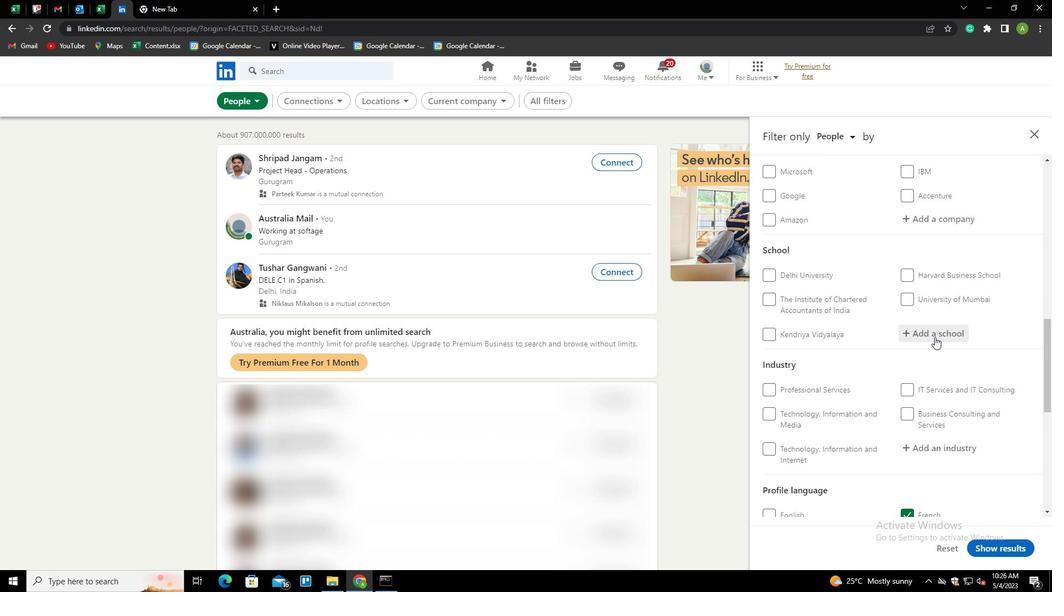 
Action: Key pressed <Key.shift><Key.shift><Key.shift>CEN
Screenshot: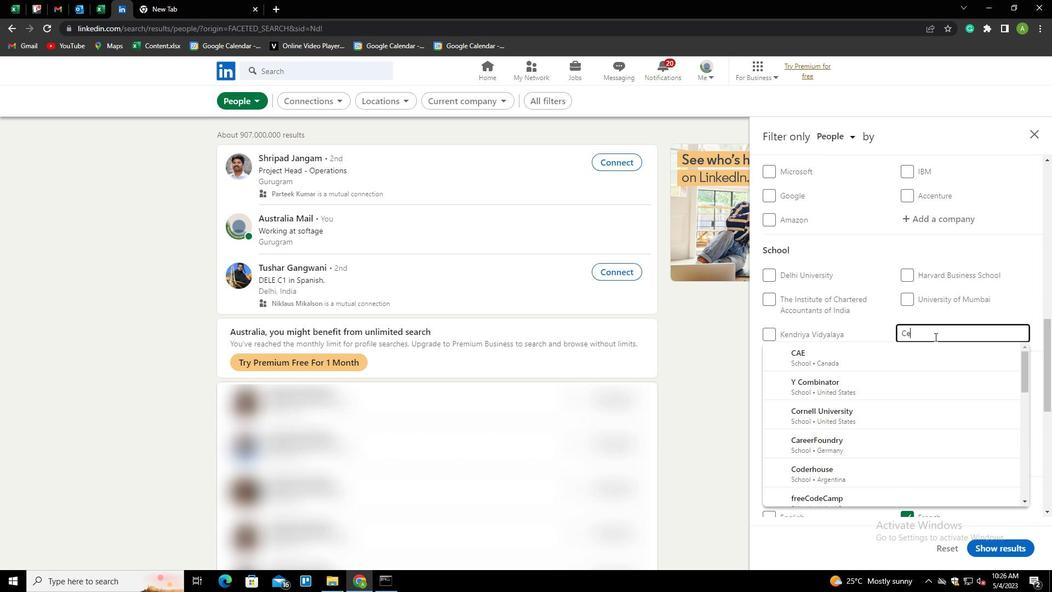 
Action: Mouse moved to (934, 337)
Screenshot: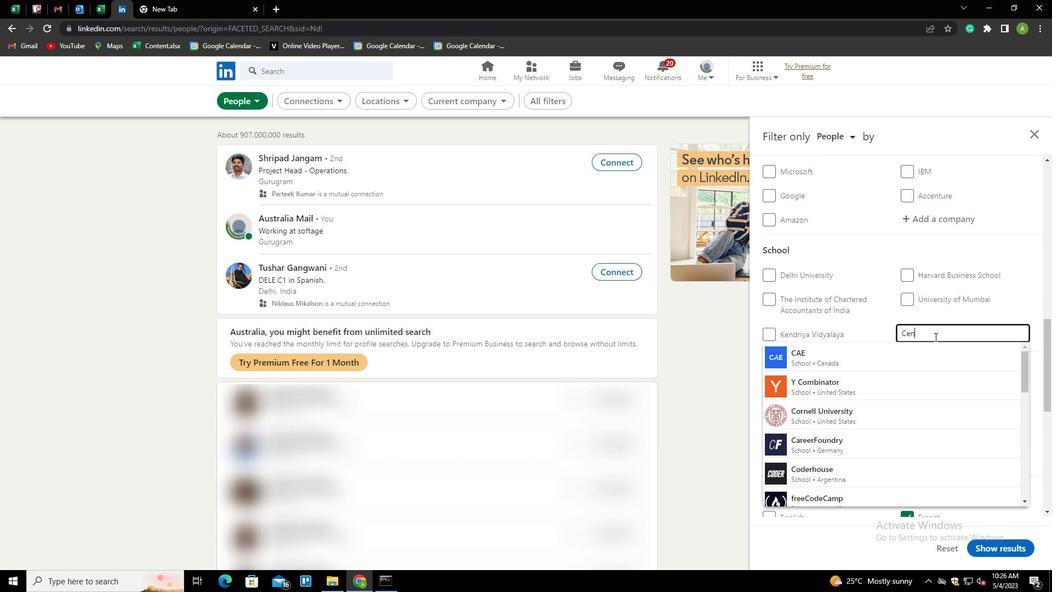 
Action: Key pressed TRAL<Key.space><Key.shift>UNIVERSITY<Key.space><Key.shift>OF<Key.space><Key.shift>JAMMU<Key.down><Key.enter>
Screenshot: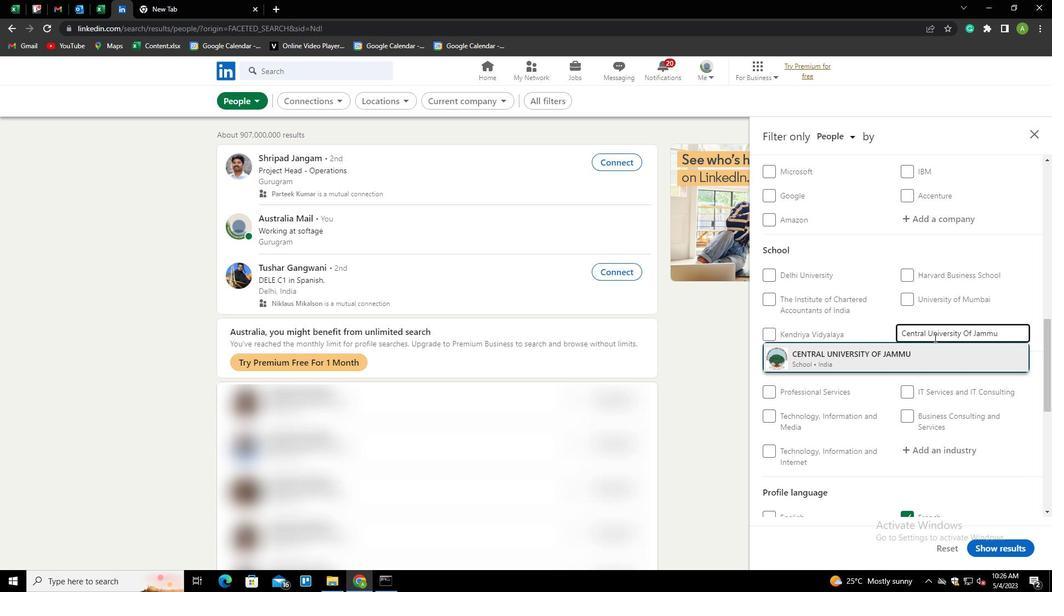 
Action: Mouse scrolled (934, 337) with delta (0, 0)
Screenshot: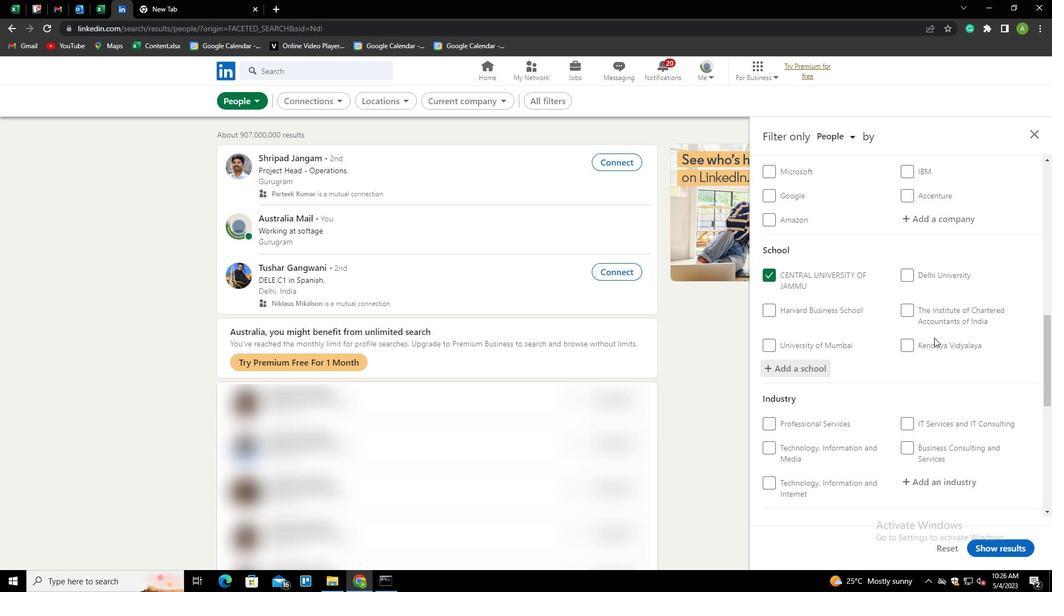 
Action: Mouse scrolled (934, 337) with delta (0, 0)
Screenshot: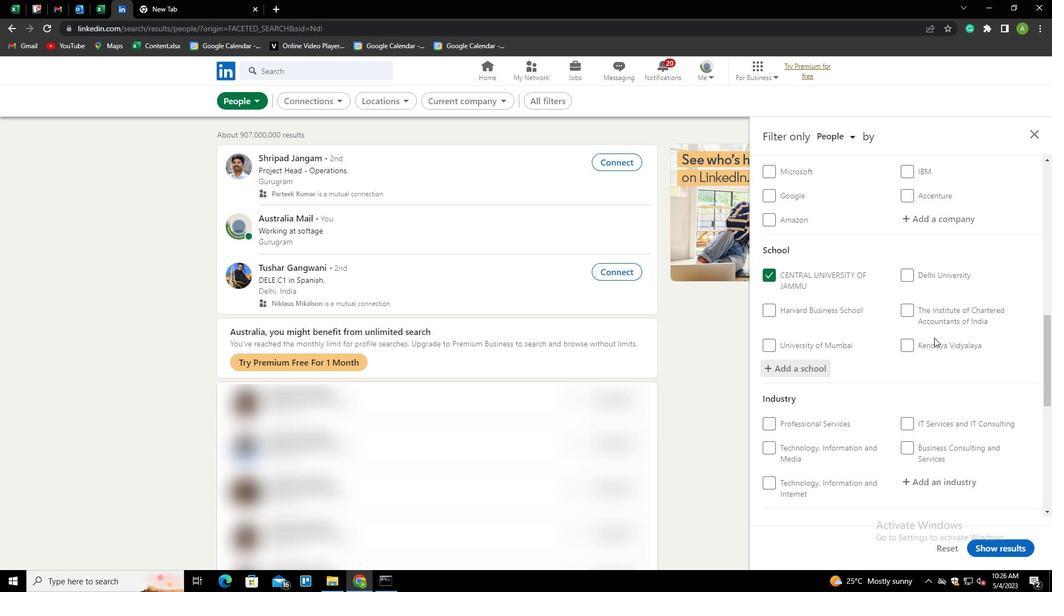 
Action: Mouse moved to (943, 366)
Screenshot: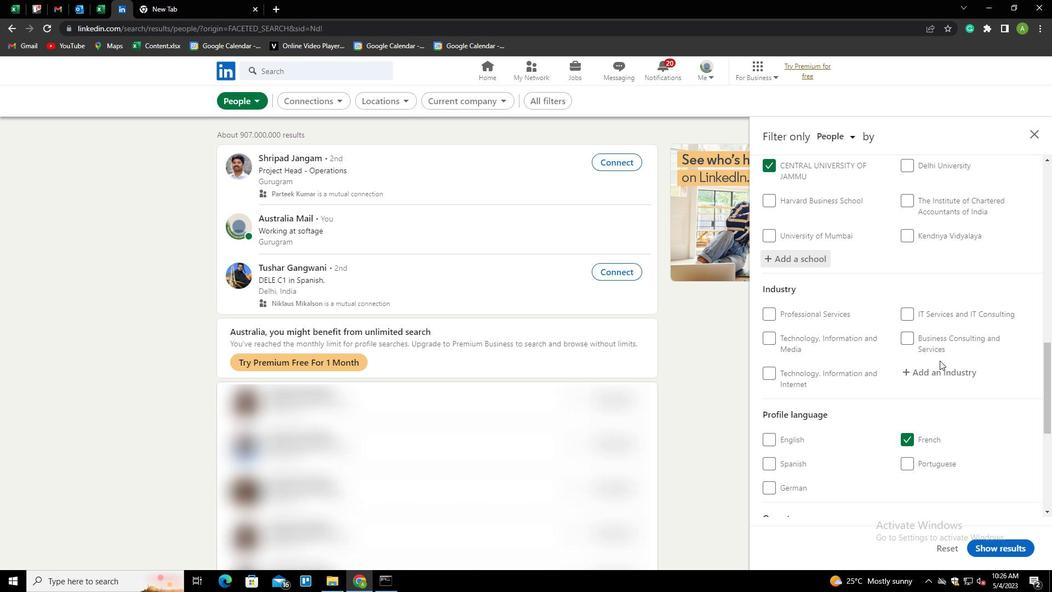 
Action: Mouse pressed left at (943, 366)
Screenshot: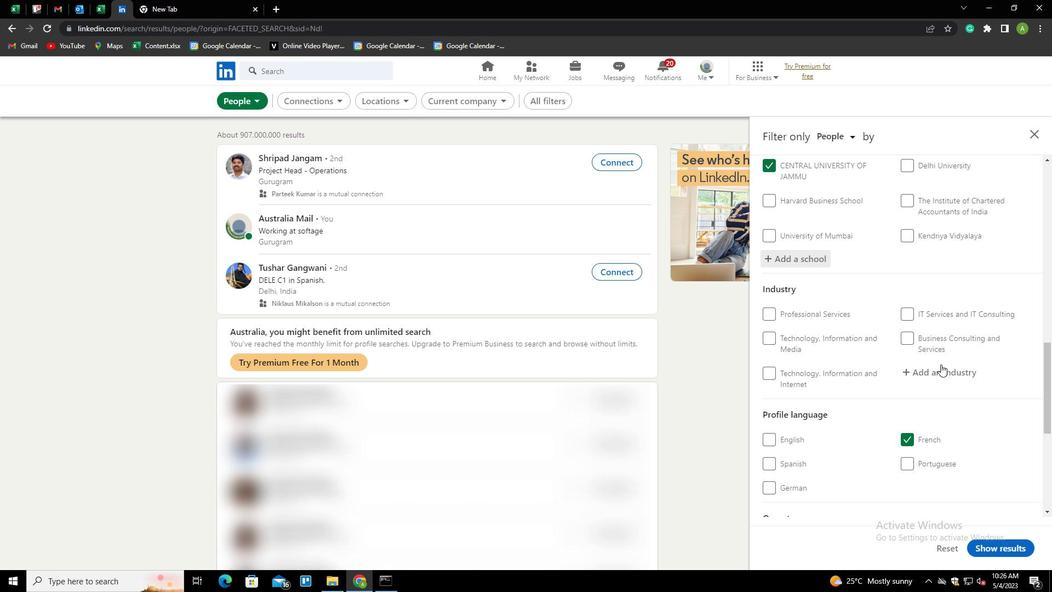 
Action: Key pressed <Key.shift>ONLINE<Key.space><Key.shift>AUDO<Key.backspace>EO<Key.backspace><Key.backspace>IO<Key.space>AND<Key.space><Key.shift>VIDEO<Key.down><Key.enter>
Screenshot: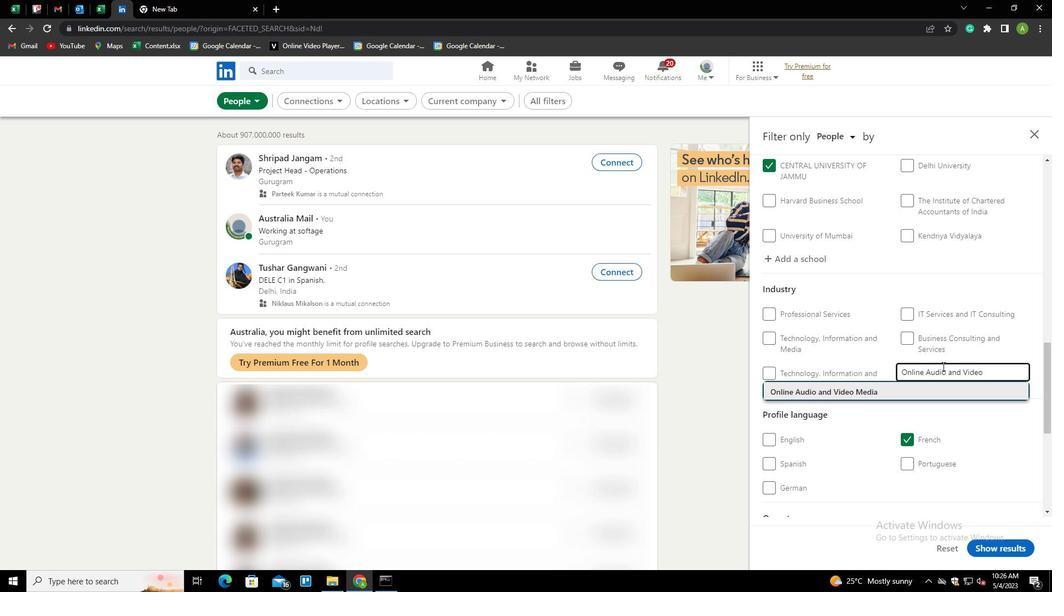 
Action: Mouse scrolled (943, 365) with delta (0, 0)
Screenshot: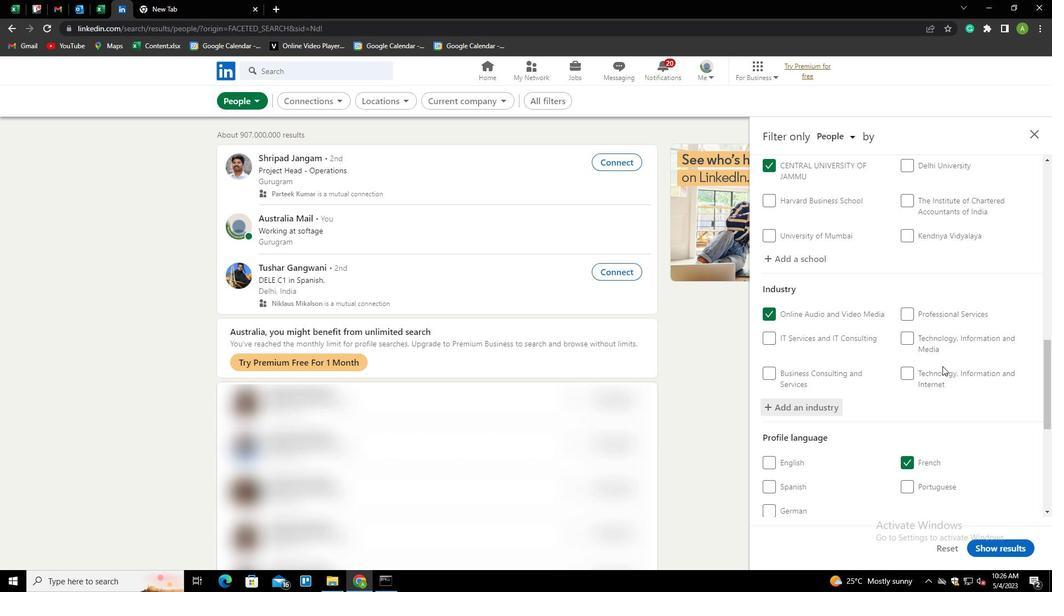 
Action: Mouse scrolled (943, 365) with delta (0, 0)
Screenshot: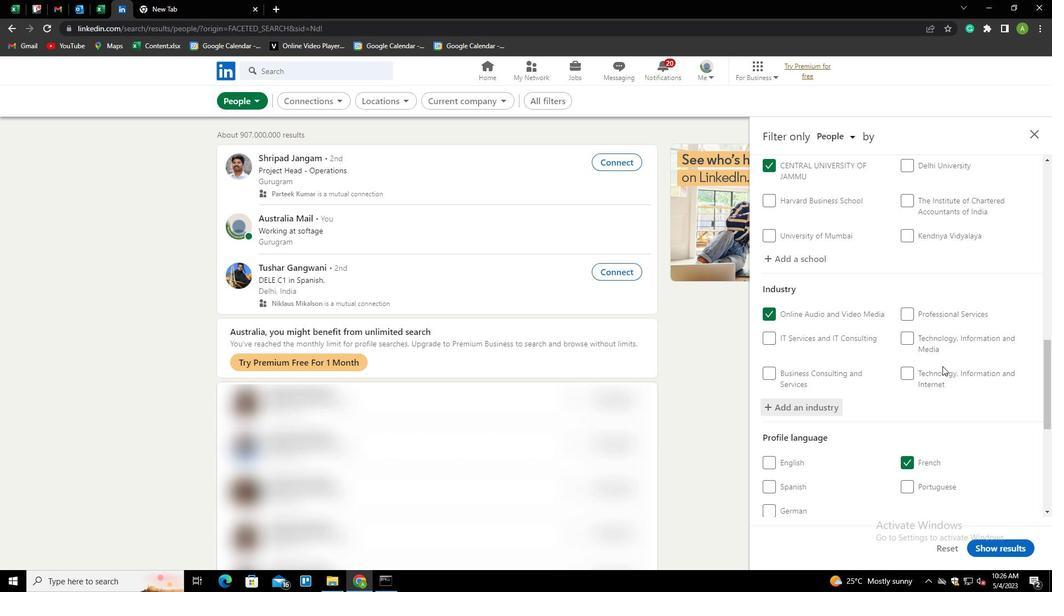 
Action: Mouse scrolled (943, 365) with delta (0, 0)
Screenshot: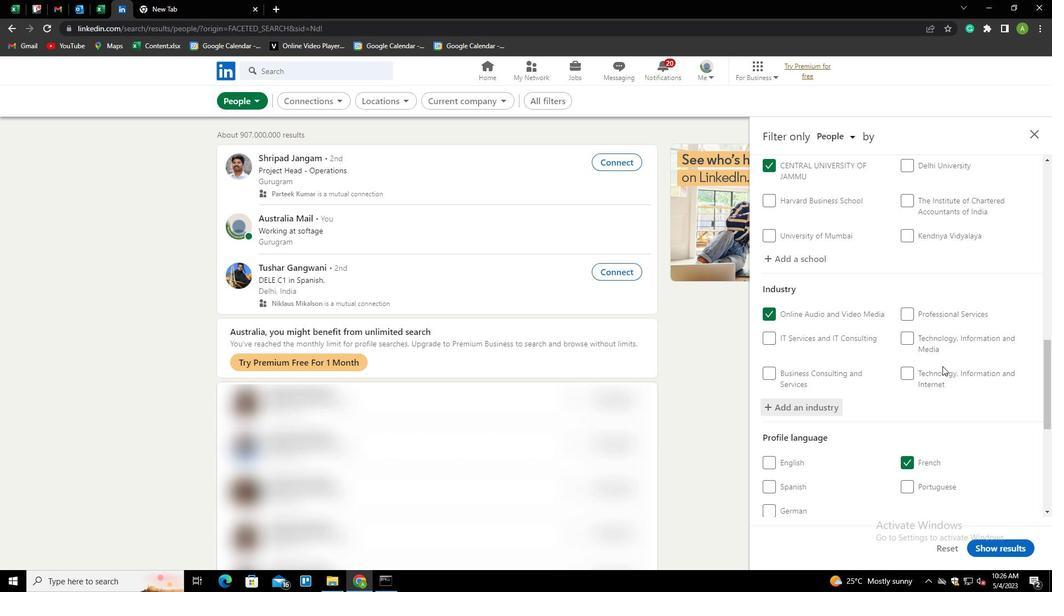 
Action: Mouse scrolled (943, 365) with delta (0, 0)
Screenshot: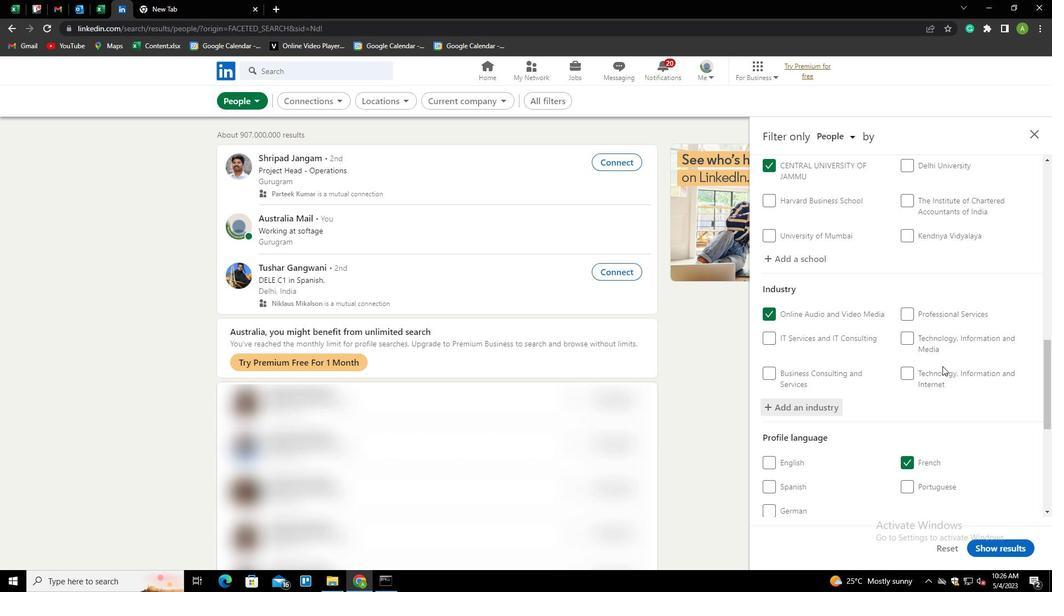 
Action: Mouse scrolled (943, 365) with delta (0, 0)
Screenshot: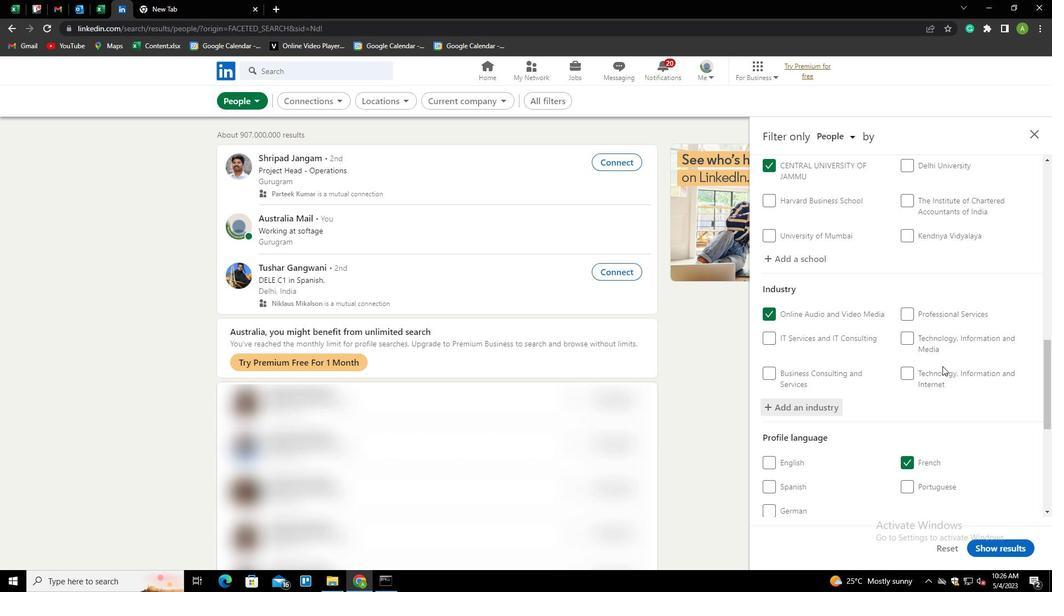 
Action: Mouse scrolled (943, 365) with delta (0, 0)
Screenshot: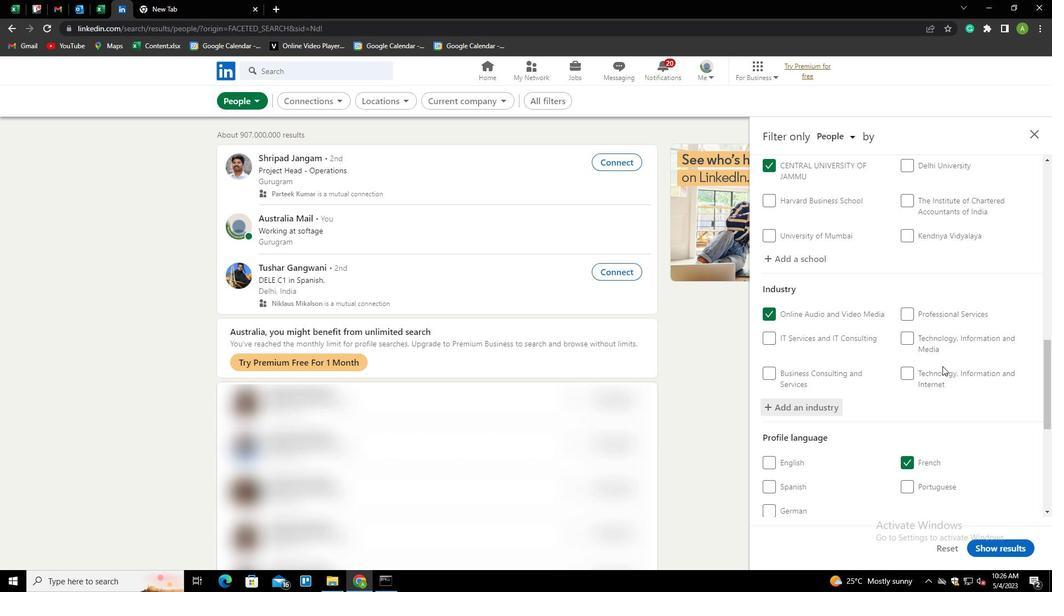 
Action: Mouse scrolled (943, 365) with delta (0, 0)
Screenshot: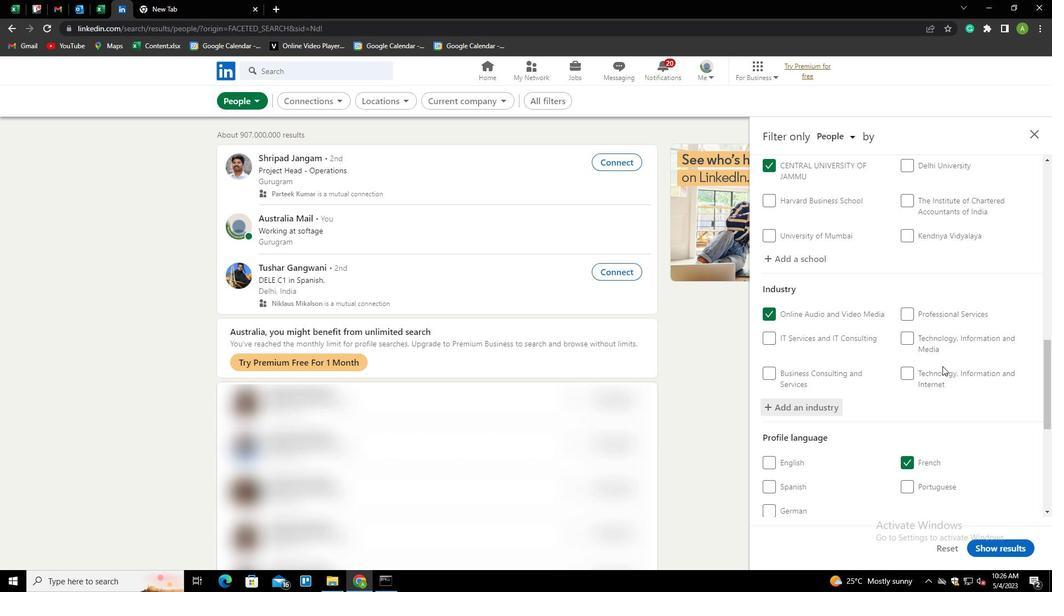 
Action: Mouse moved to (943, 369)
Screenshot: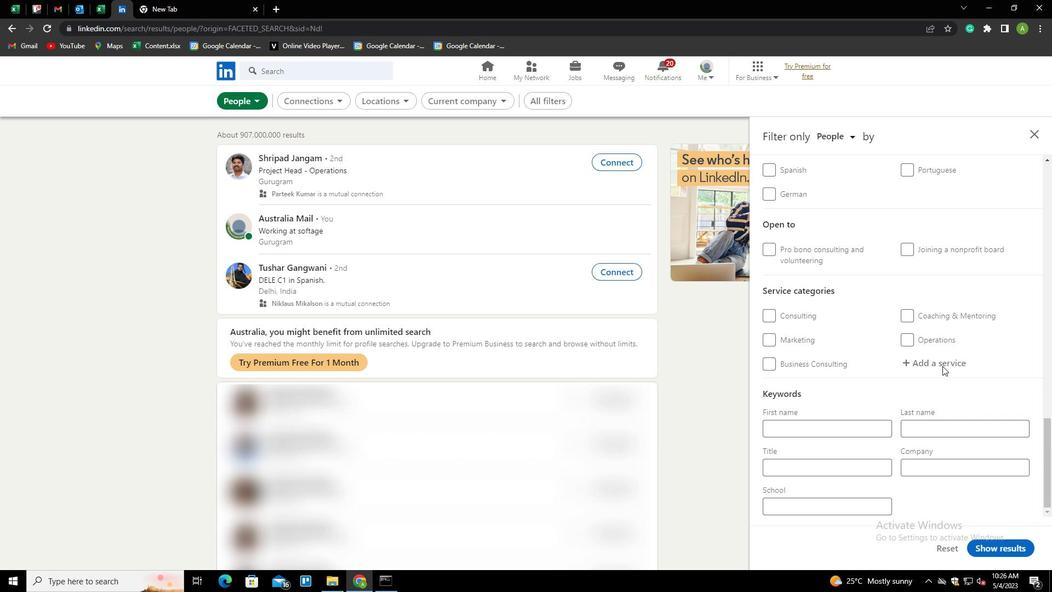 
Action: Mouse pressed left at (943, 369)
Screenshot: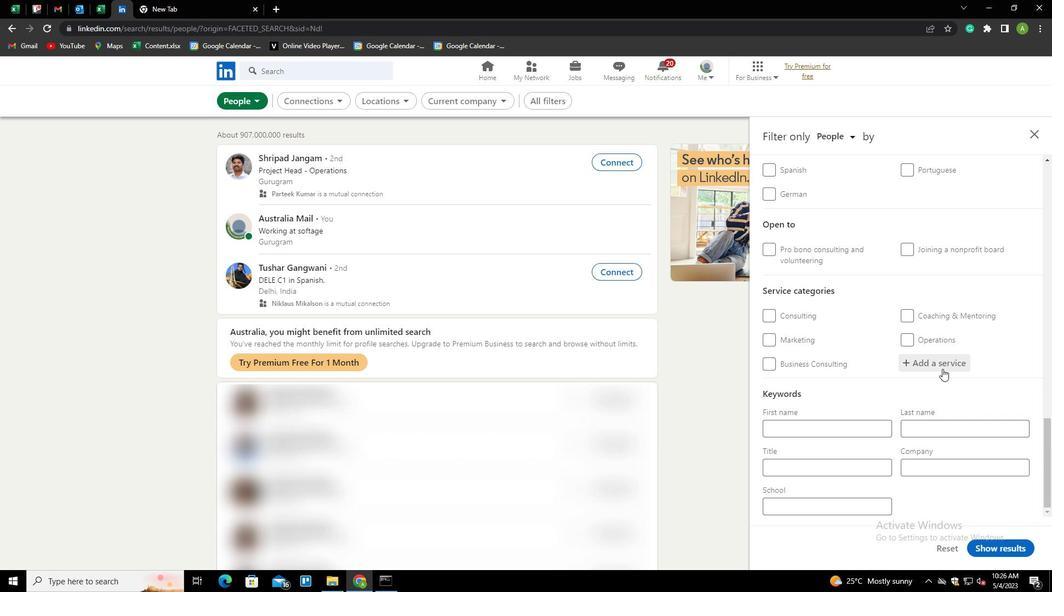 
Action: Key pressed <Key.shift>EVENT<Key.space><Key.shift>PLANNIN<Key.down><Key.enter>
Screenshot: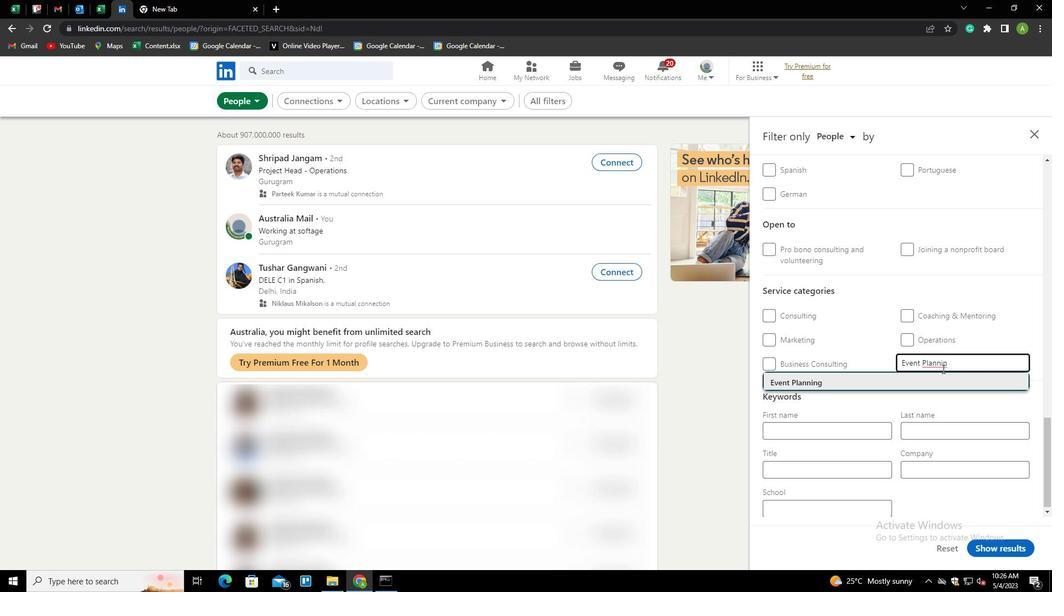 
Action: Mouse scrolled (943, 368) with delta (0, 0)
Screenshot: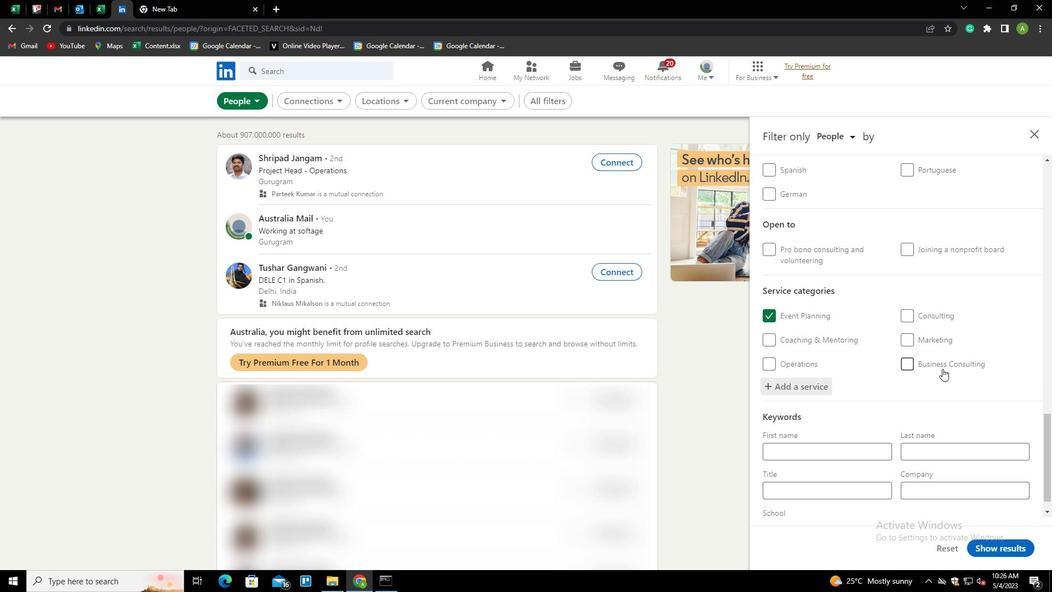 
Action: Mouse scrolled (943, 368) with delta (0, 0)
Screenshot: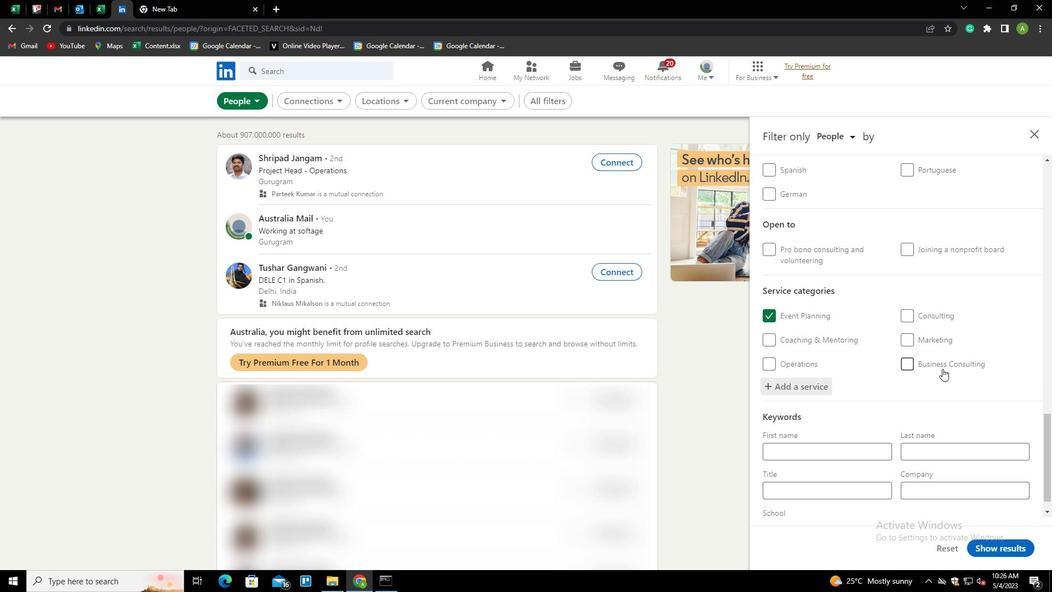 
Action: Mouse scrolled (943, 368) with delta (0, 0)
Screenshot: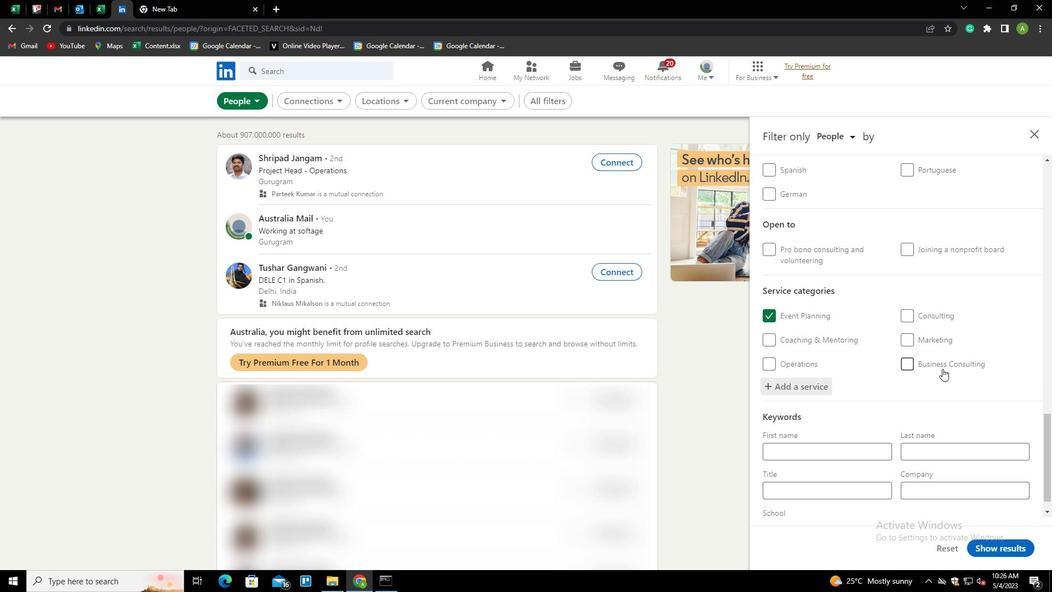 
Action: Mouse scrolled (943, 368) with delta (0, 0)
Screenshot: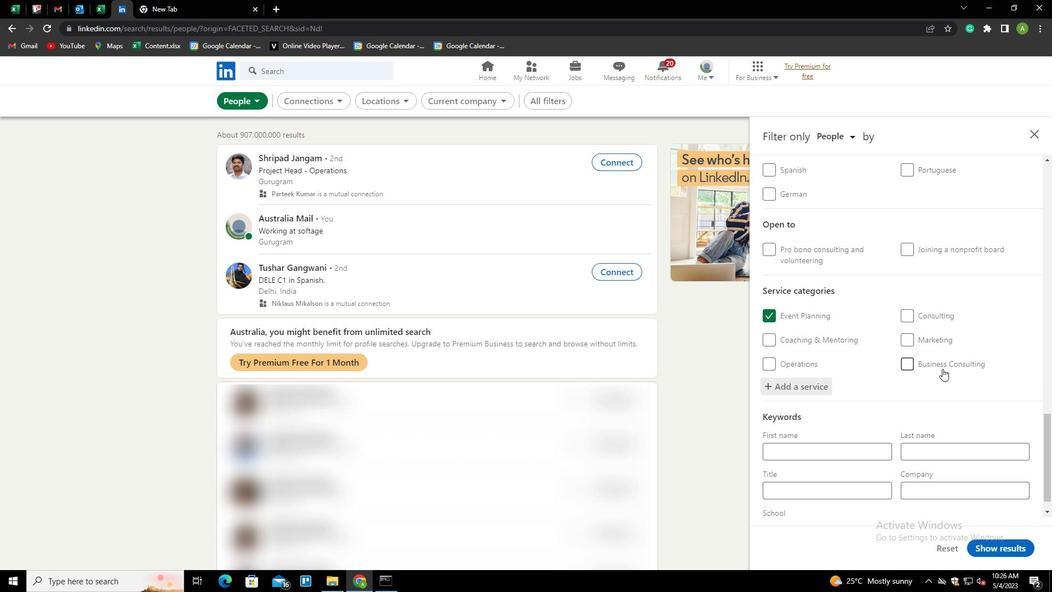 
Action: Mouse scrolled (943, 368) with delta (0, 0)
Screenshot: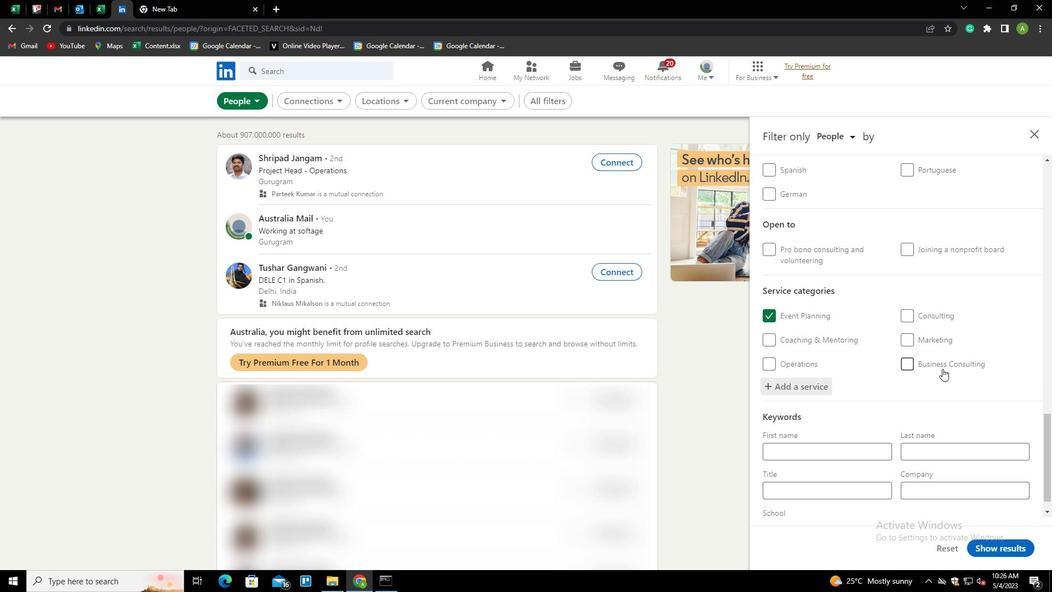 
Action: Mouse moved to (868, 470)
Screenshot: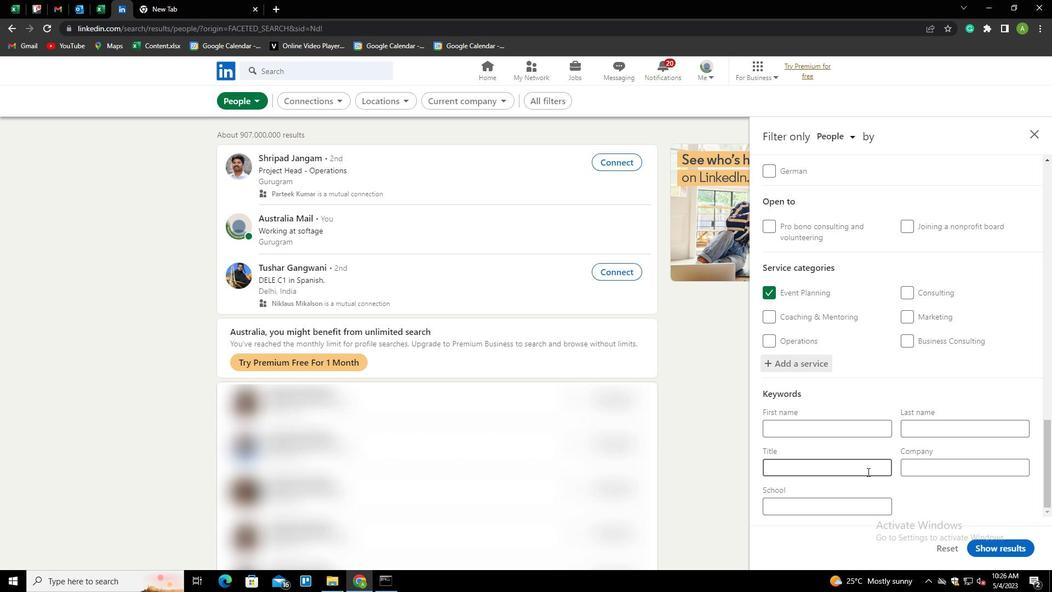 
Action: Mouse pressed left at (868, 470)
Screenshot: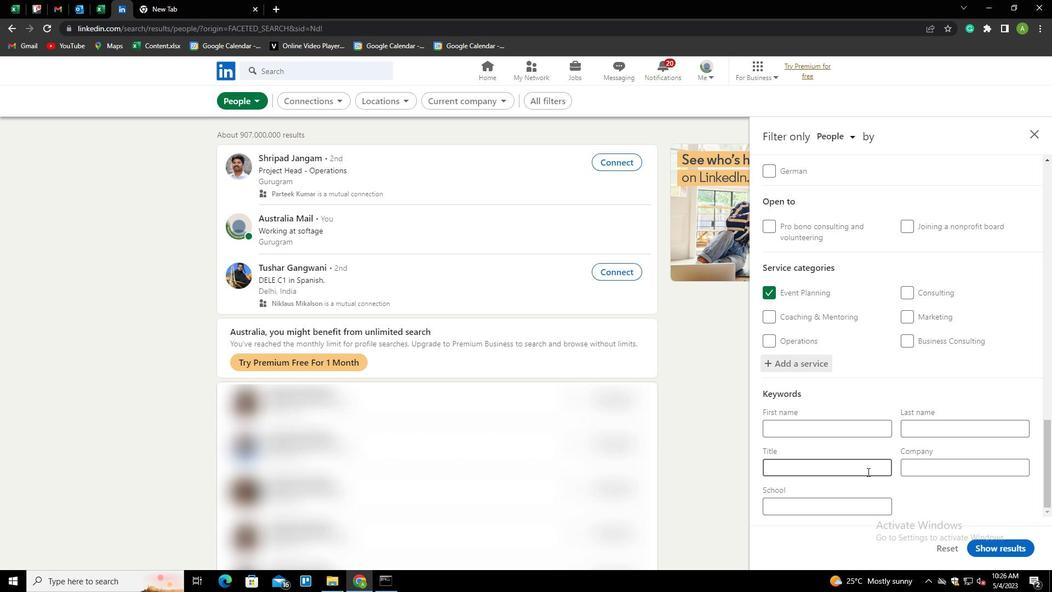 
Action: Key pressed <Key.shift>OWNER
Screenshot: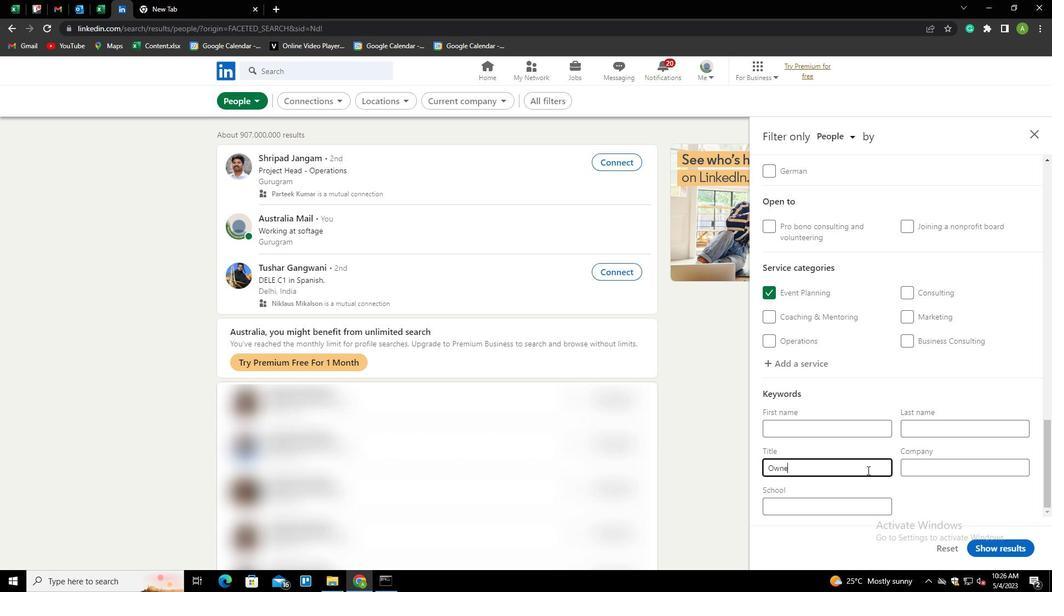 
Action: Mouse moved to (927, 494)
Screenshot: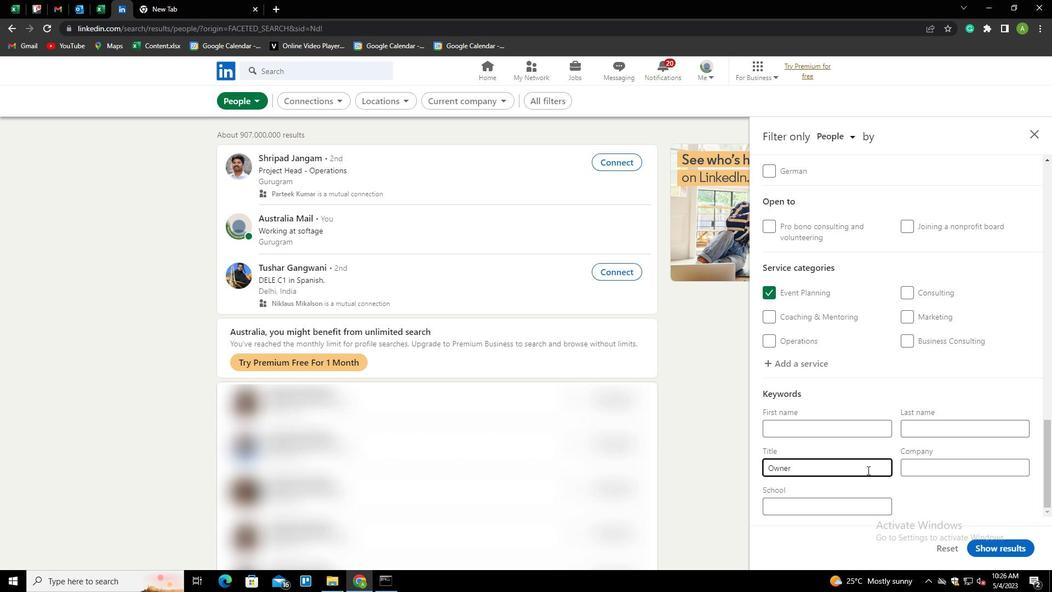 
Action: Mouse pressed left at (927, 494)
Screenshot: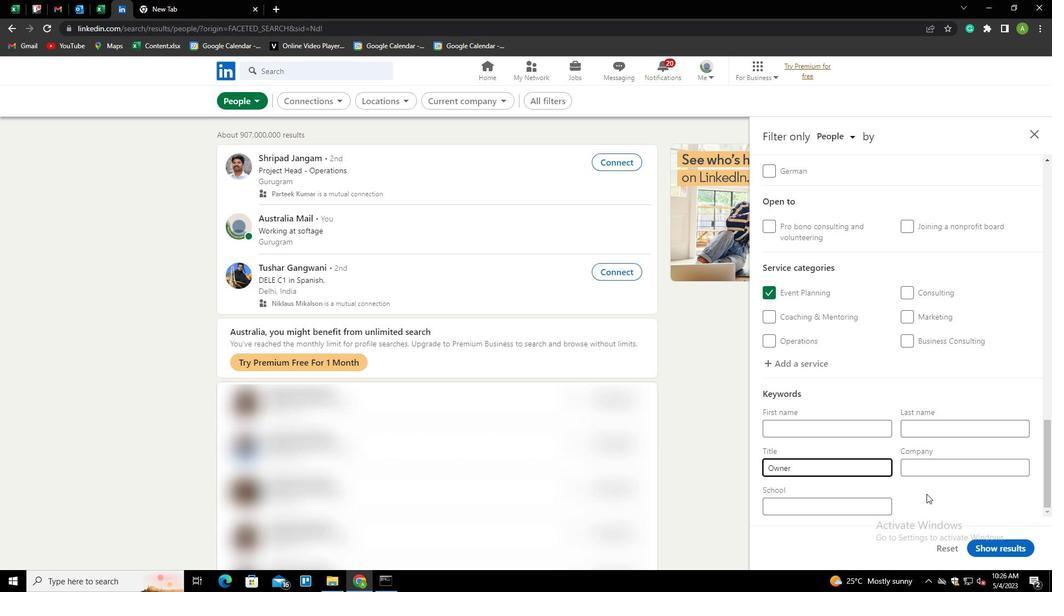 
Action: Mouse moved to (1017, 546)
Screenshot: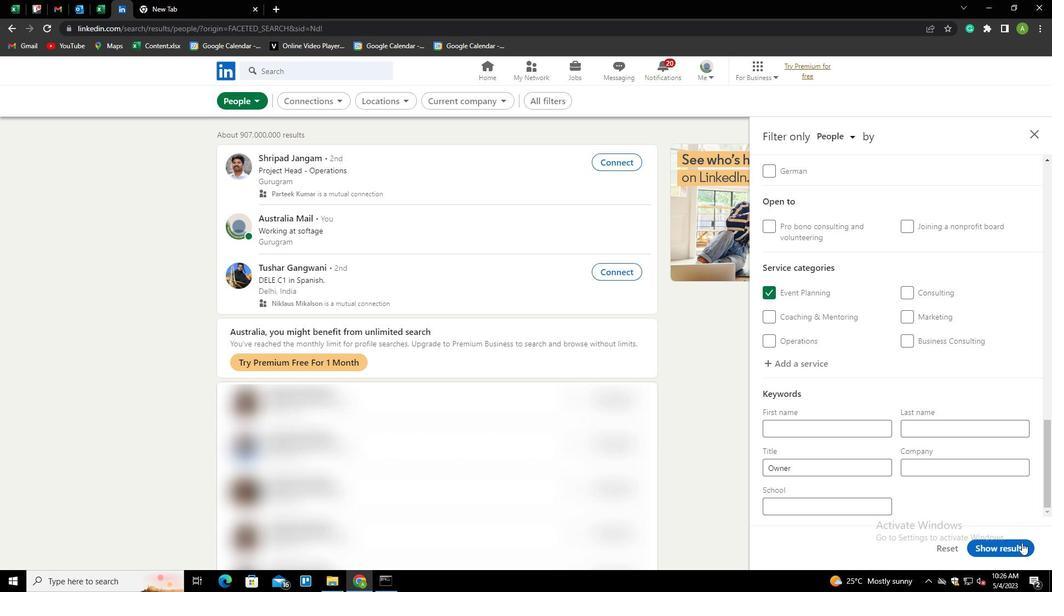 
Action: Mouse pressed left at (1017, 546)
Screenshot: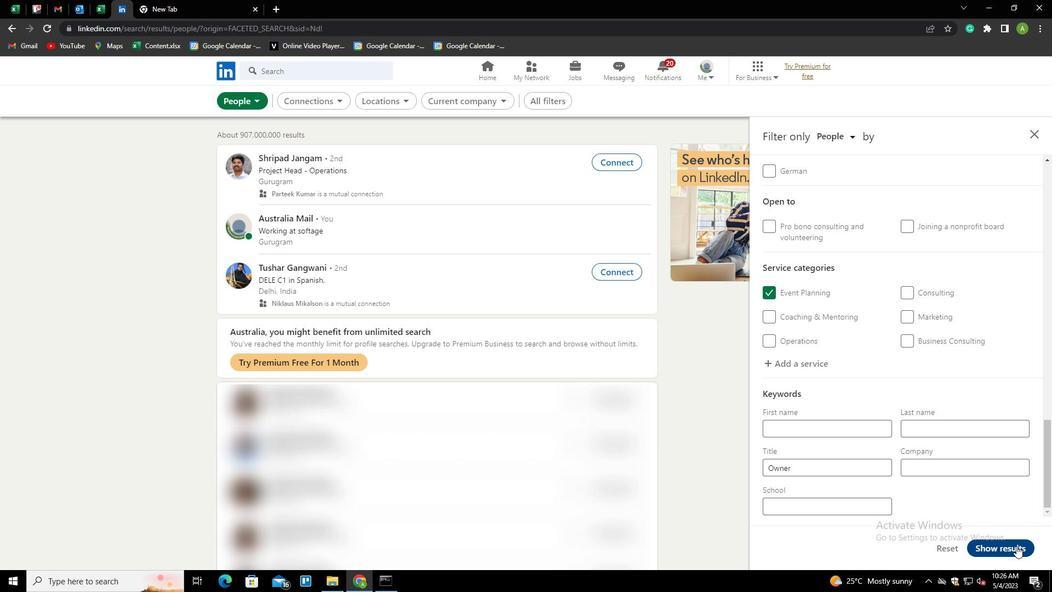 
